 Task: In the Company nyu.edu, Add note: 'Add a note to reach out to a partner for a joint marketing campaign.'. Mark checkbox to create task to follow up ': In 2 weeks'. Create task, with  description: Schedule Webinar, Add due date: In 3 Business Days; Add reminder: 30 Minutes before. Set Priority Medium and add note: Review the attached proposal. Logged in from softage.5@softage.net
Action: Mouse moved to (72, 57)
Screenshot: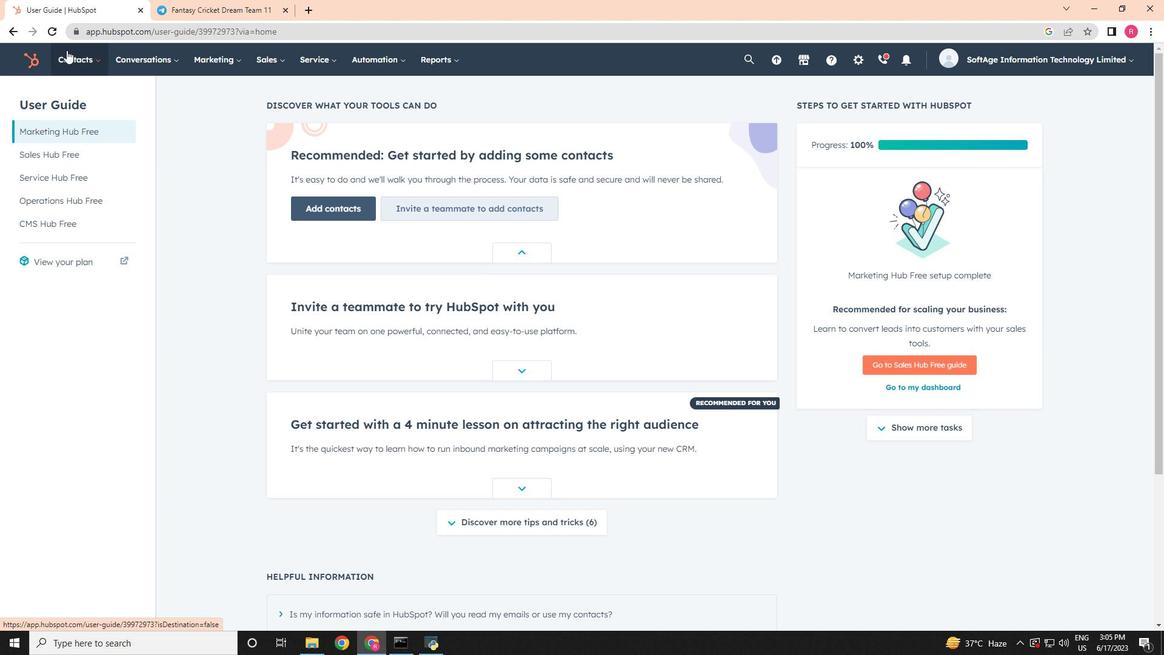 
Action: Mouse pressed left at (72, 57)
Screenshot: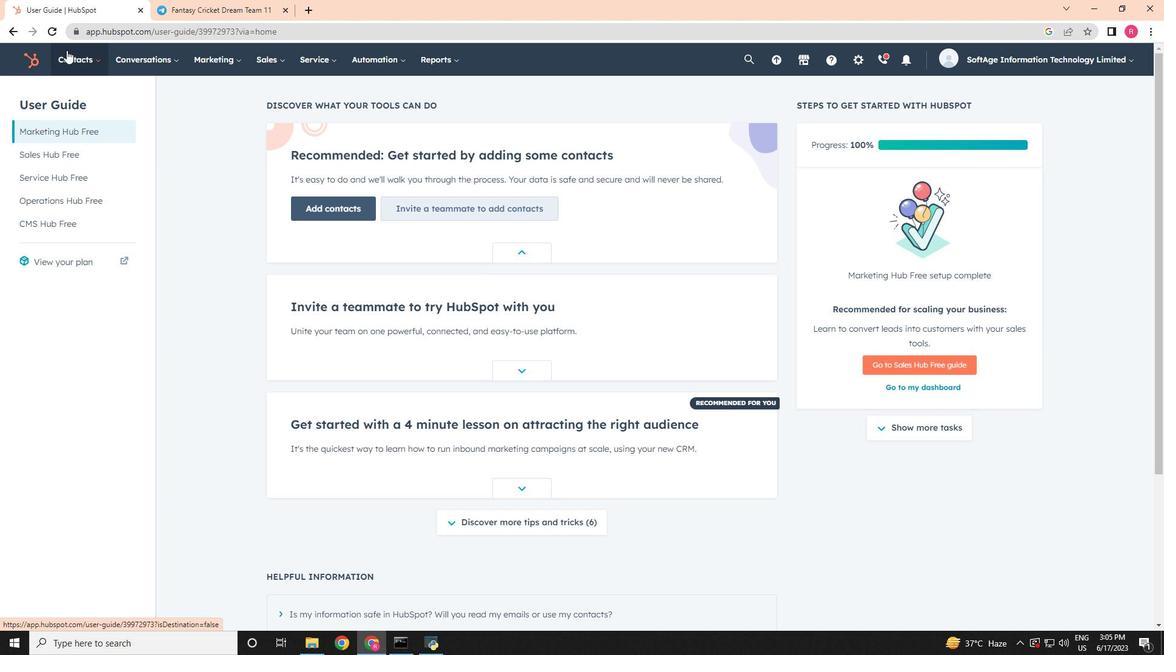 
Action: Mouse moved to (102, 113)
Screenshot: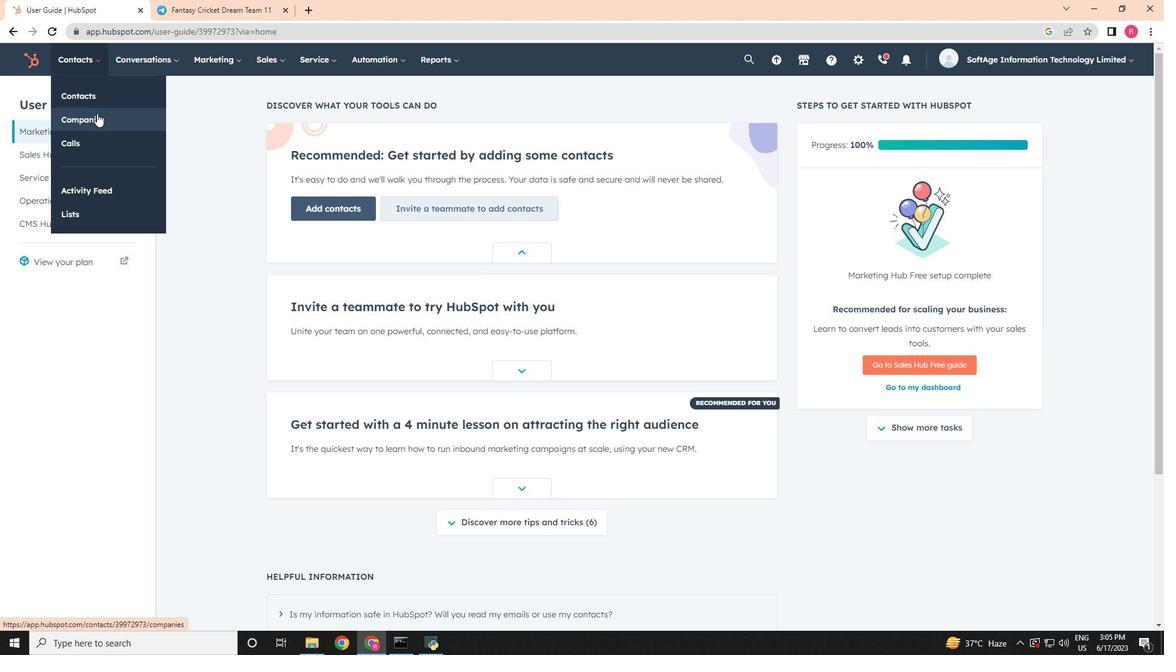 
Action: Mouse pressed left at (102, 113)
Screenshot: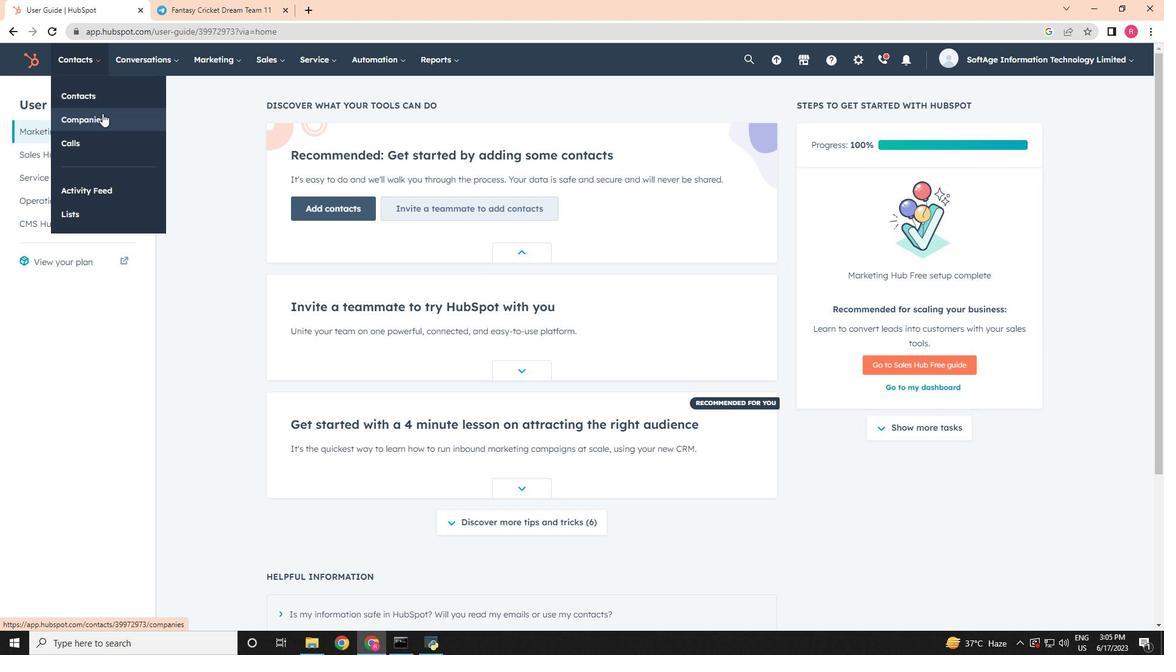 
Action: Mouse moved to (112, 192)
Screenshot: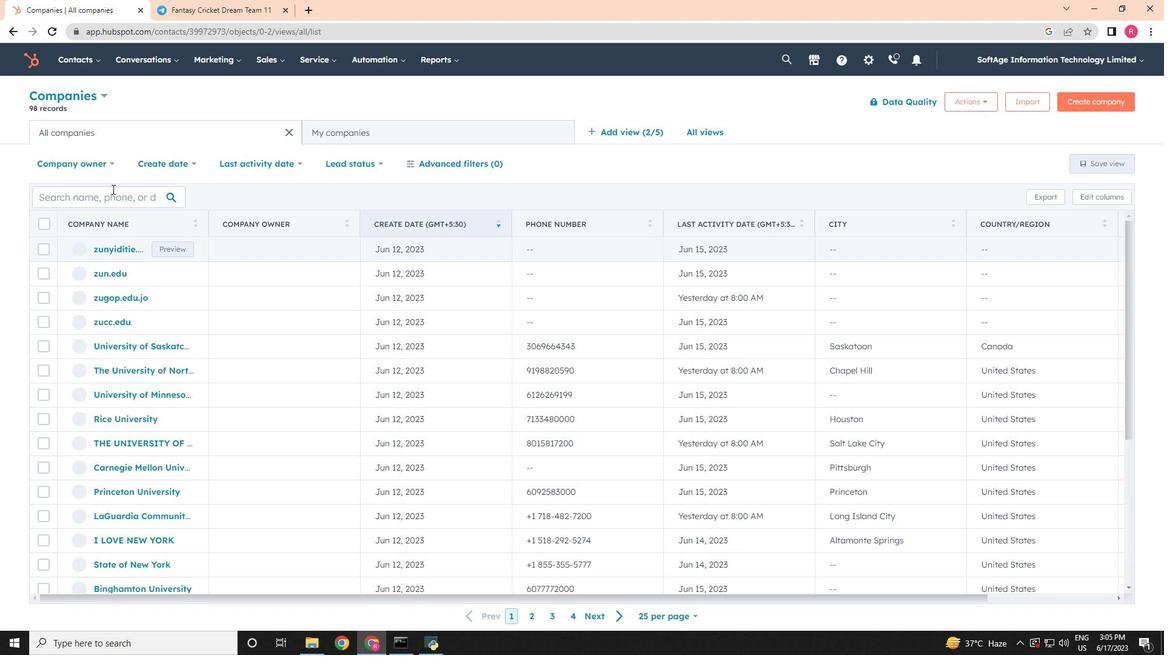 
Action: Mouse pressed left at (112, 192)
Screenshot: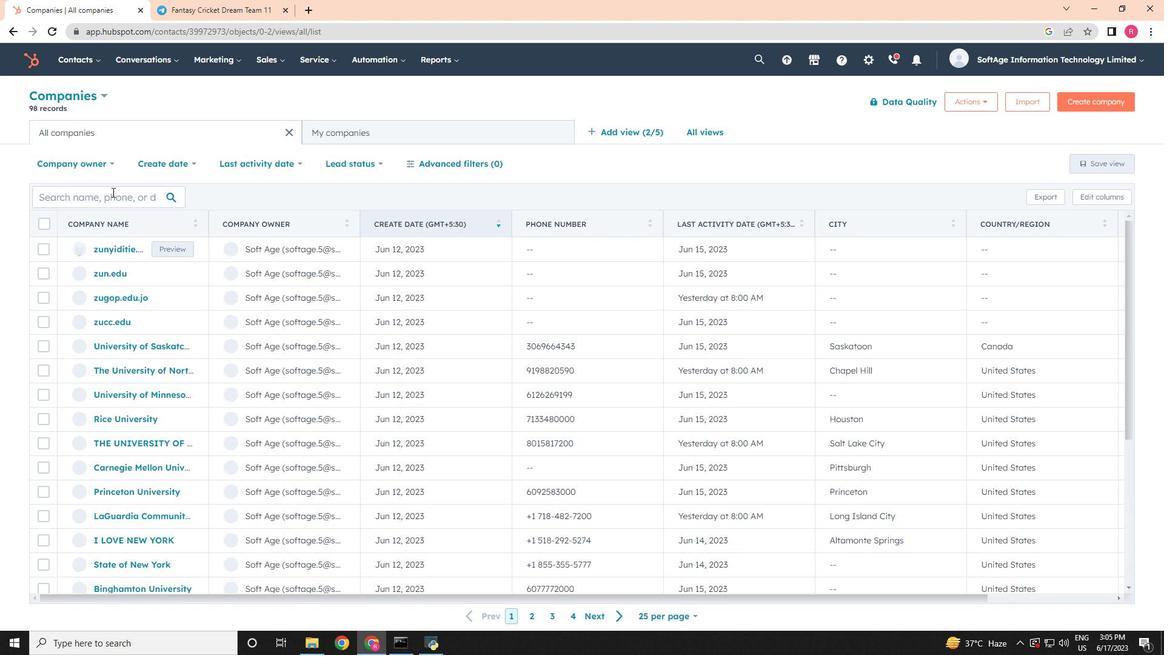 
Action: Key pressed nyu.edy<Key.backspace>u
Screenshot: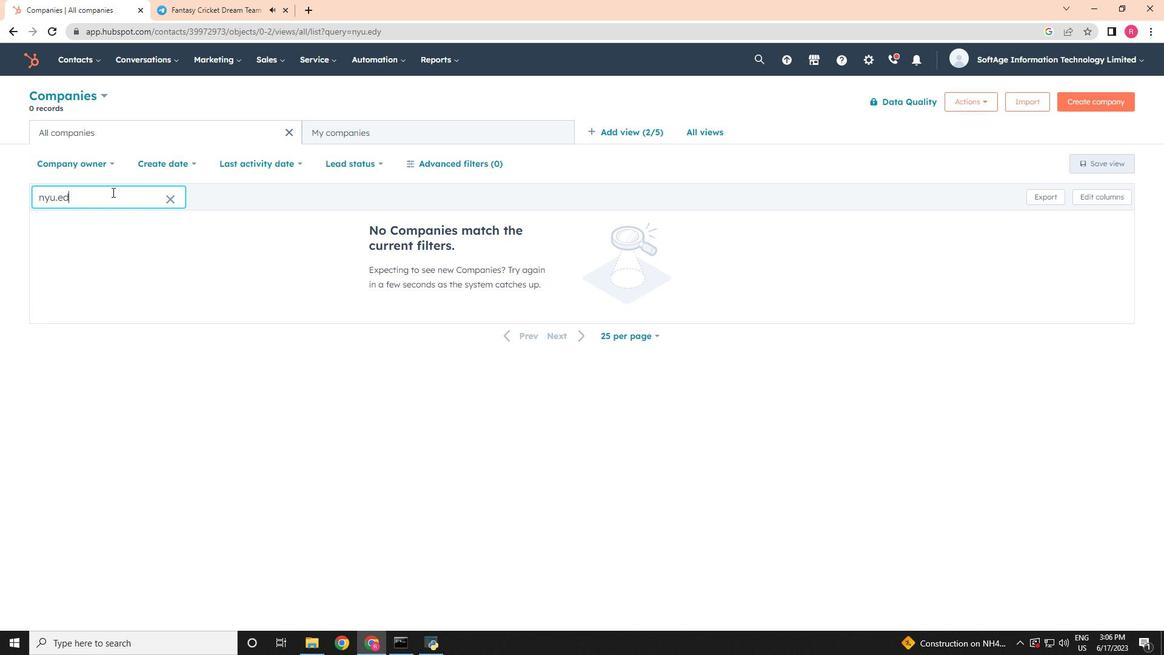 
Action: Mouse moved to (94, 249)
Screenshot: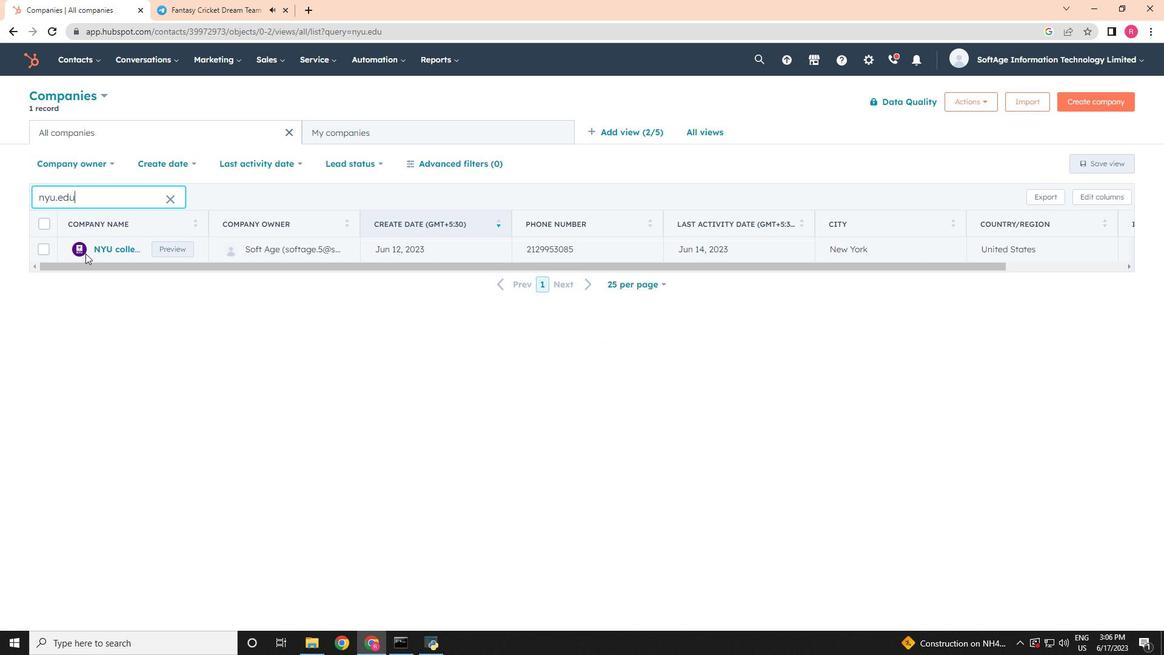 
Action: Mouse pressed left at (94, 249)
Screenshot: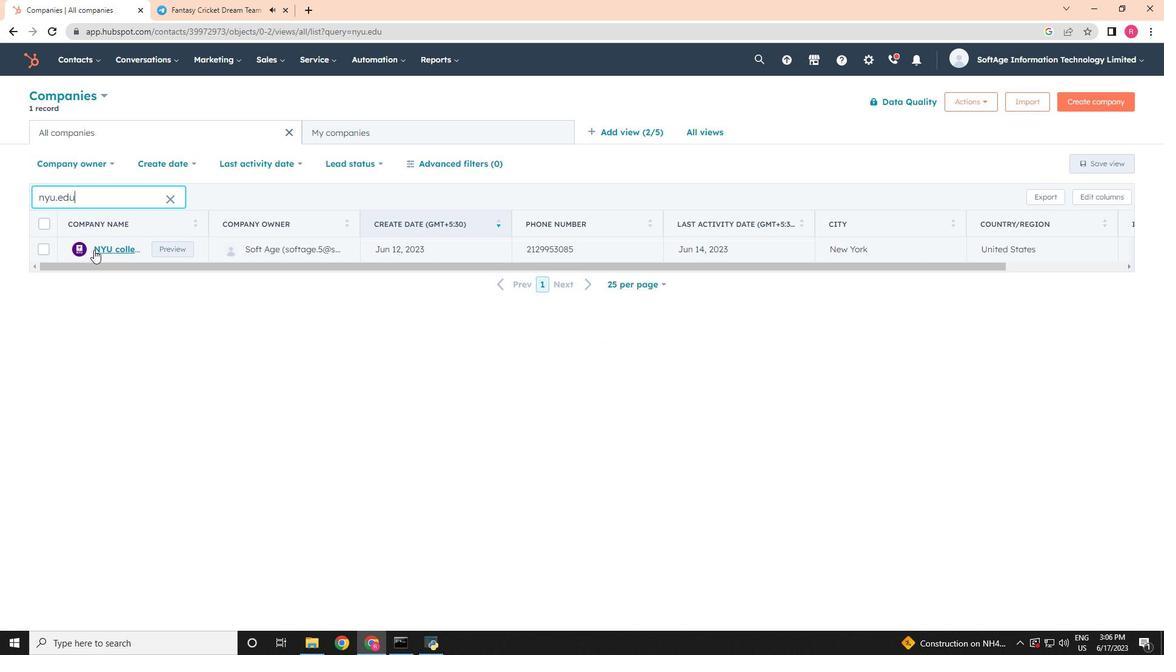 
Action: Mouse moved to (63, 200)
Screenshot: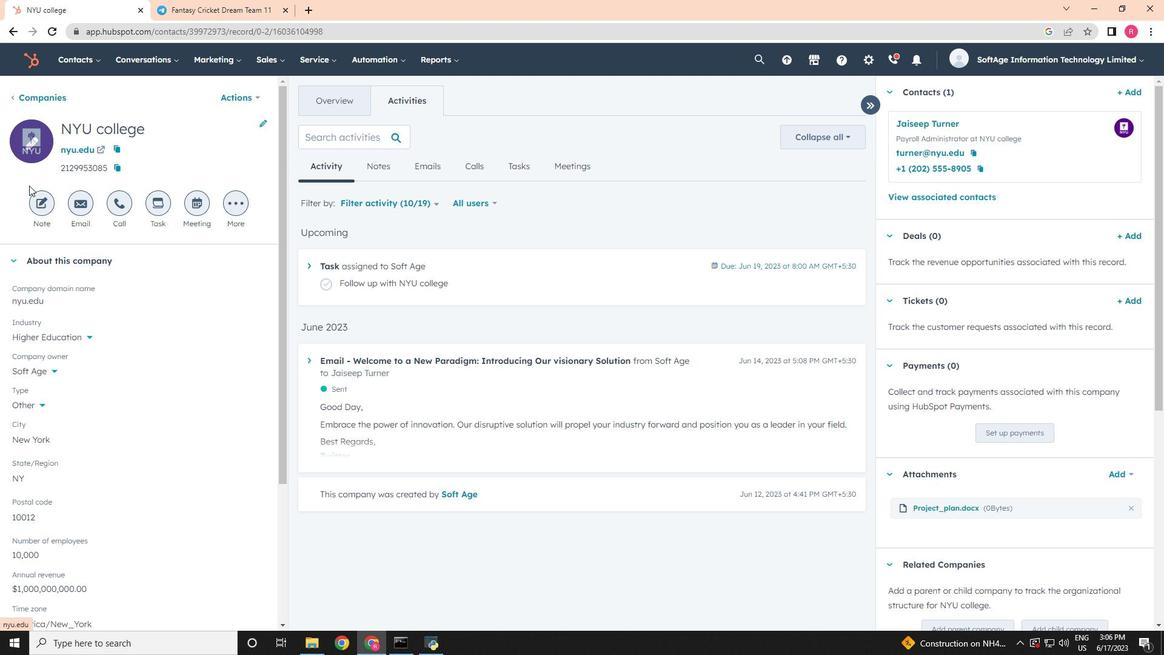 
Action: Mouse pressed left at (63, 200)
Screenshot: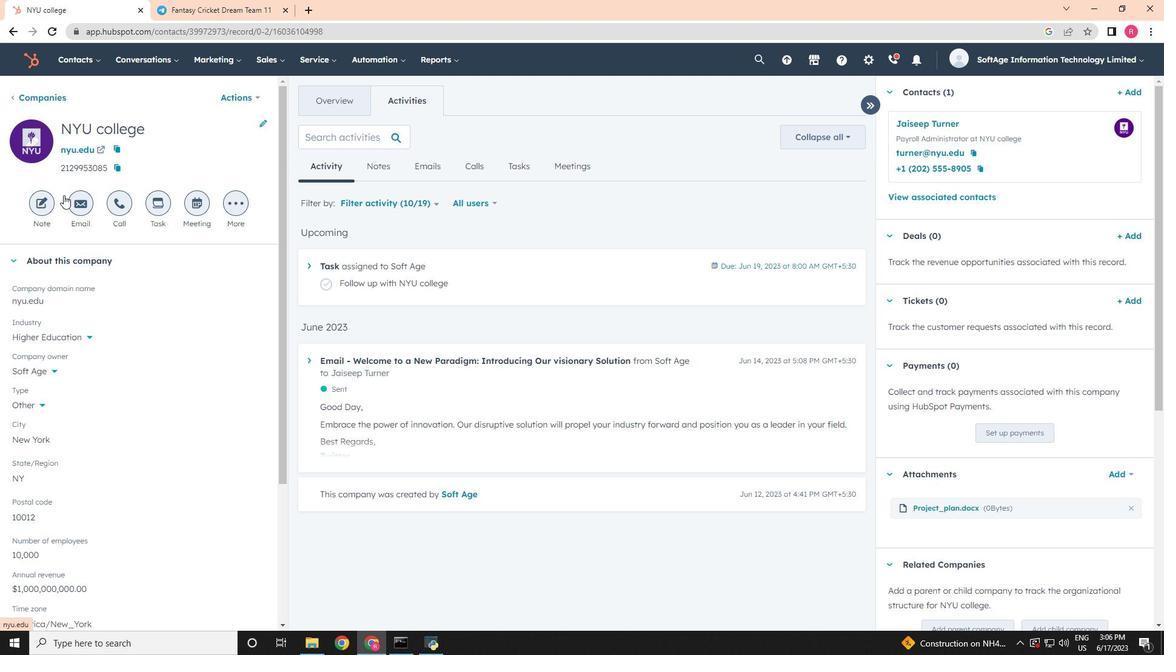 
Action: Mouse moved to (43, 202)
Screenshot: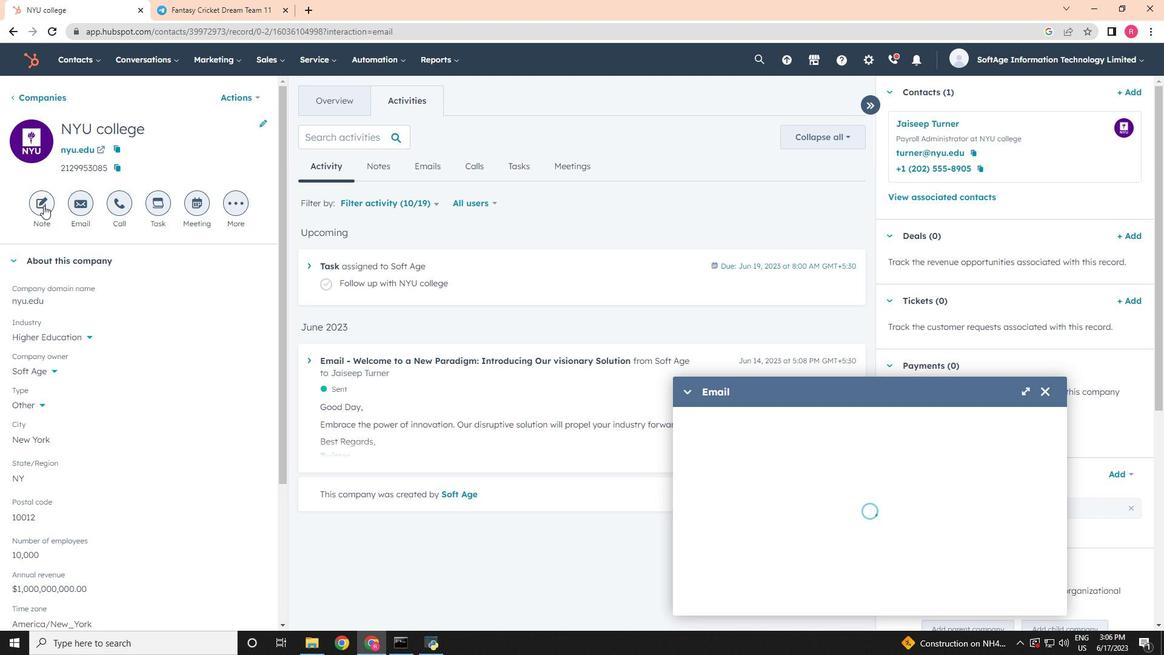 
Action: Mouse pressed left at (43, 202)
Screenshot: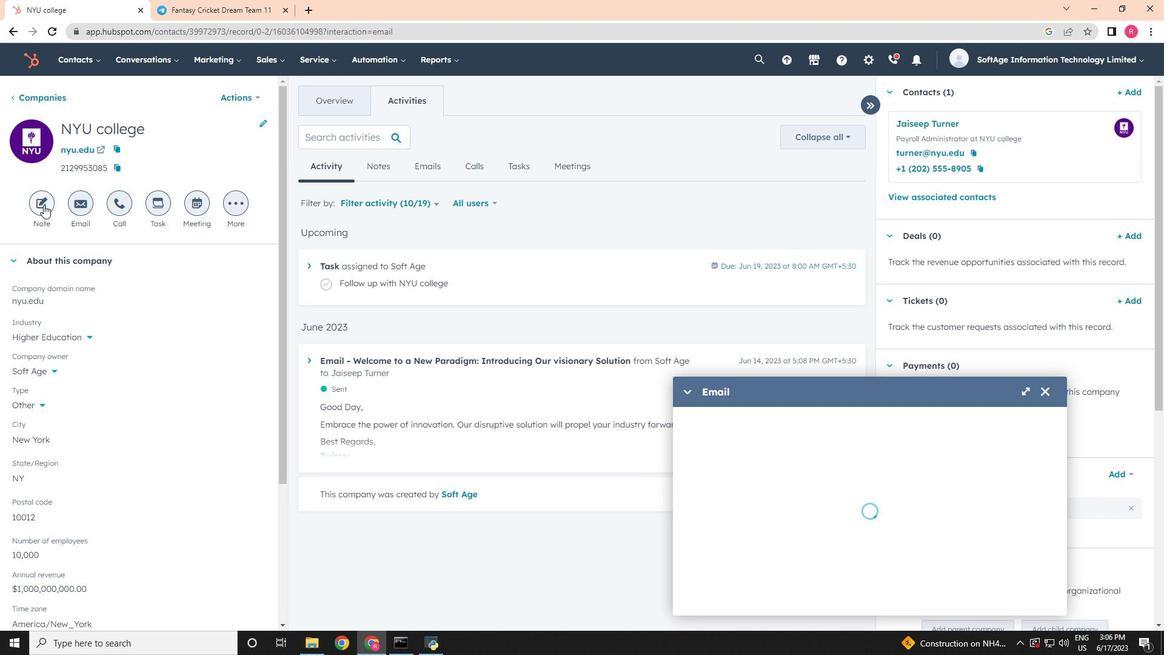 
Action: Mouse moved to (1031, 363)
Screenshot: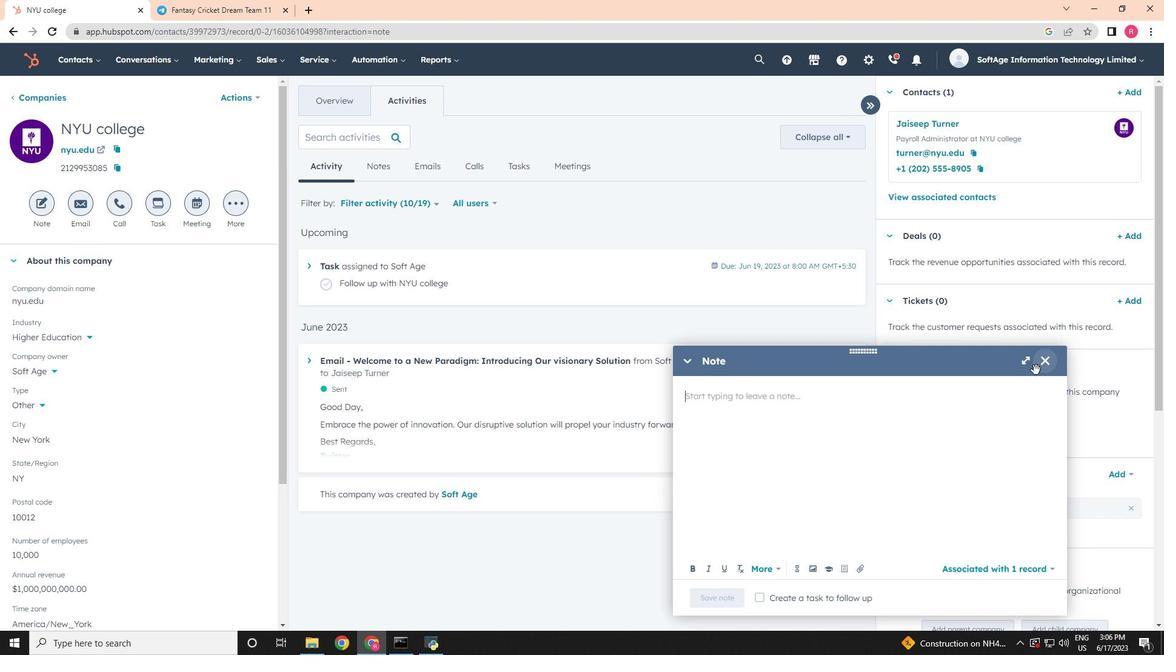 
Action: Mouse pressed left at (1031, 363)
Screenshot: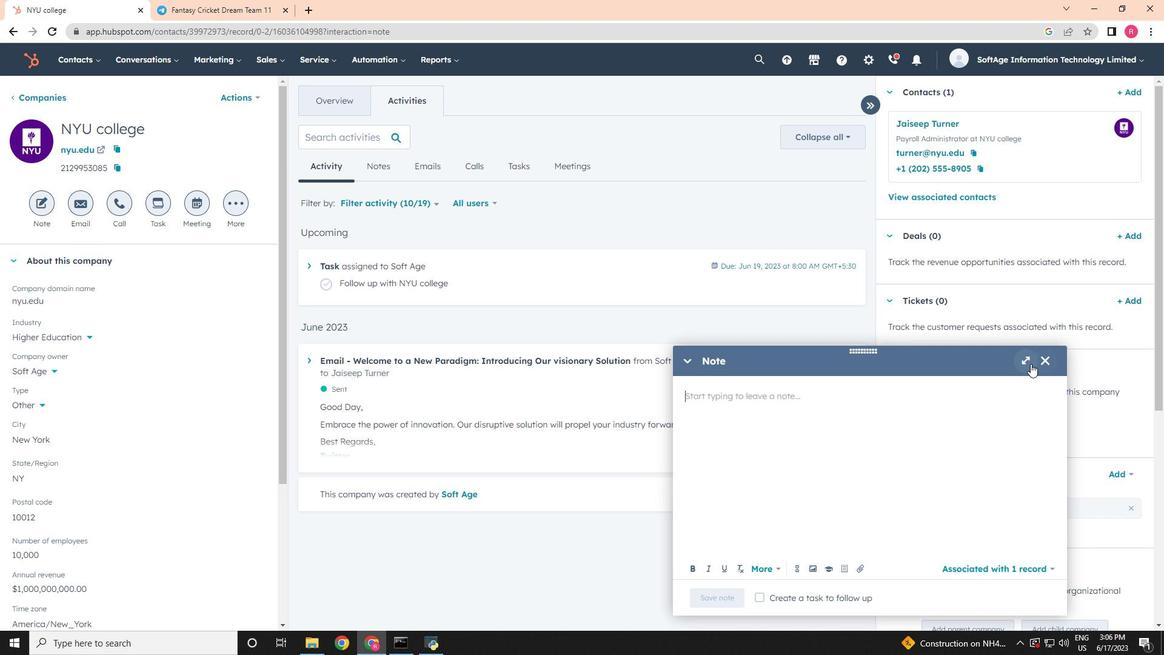 
Action: Mouse moved to (890, 396)
Screenshot: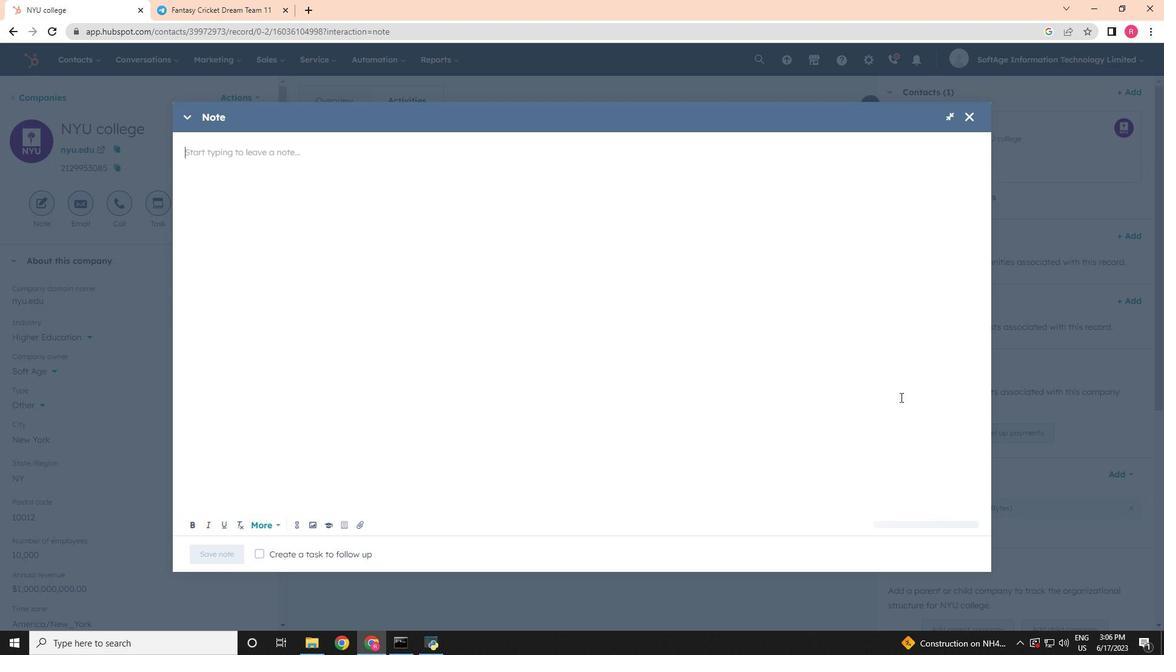
Action: Key pressed <Key.shift>Add<Key.space>a<Key.space><Key.shift>note<Key.space>to<Key.space>reach<Key.space>out<Key.space>to<Key.space><Key.space><Key.backspace>a<Key.space>partend<Key.backspace>
Screenshot: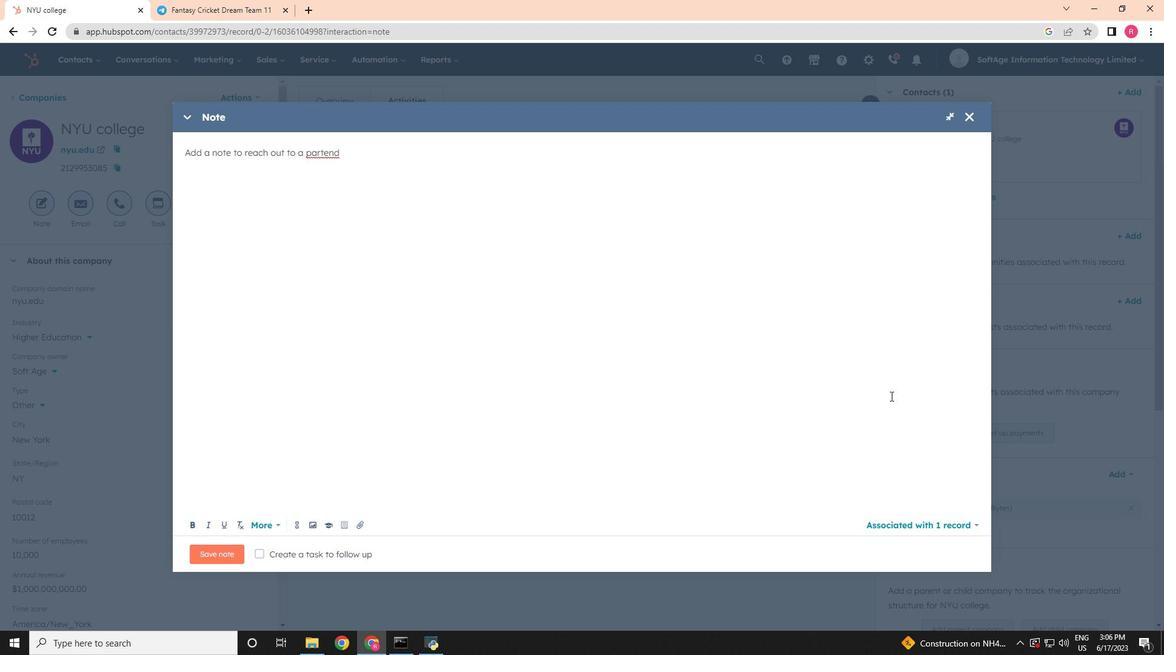 
Action: Mouse moved to (844, 359)
Screenshot: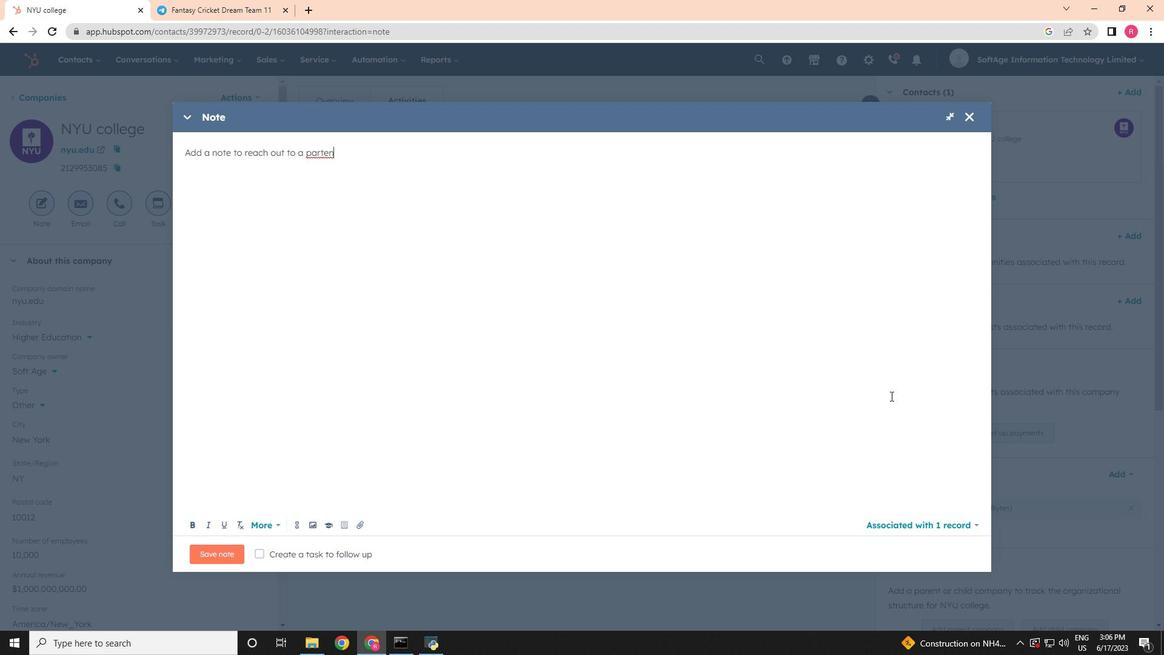 
Action: Key pressed <Key.backspace><Key.backspace>ner<Key.space>for<Key.space>a<Key.space>joint<Key.space>marketing<Key.space>campaign.
Screenshot: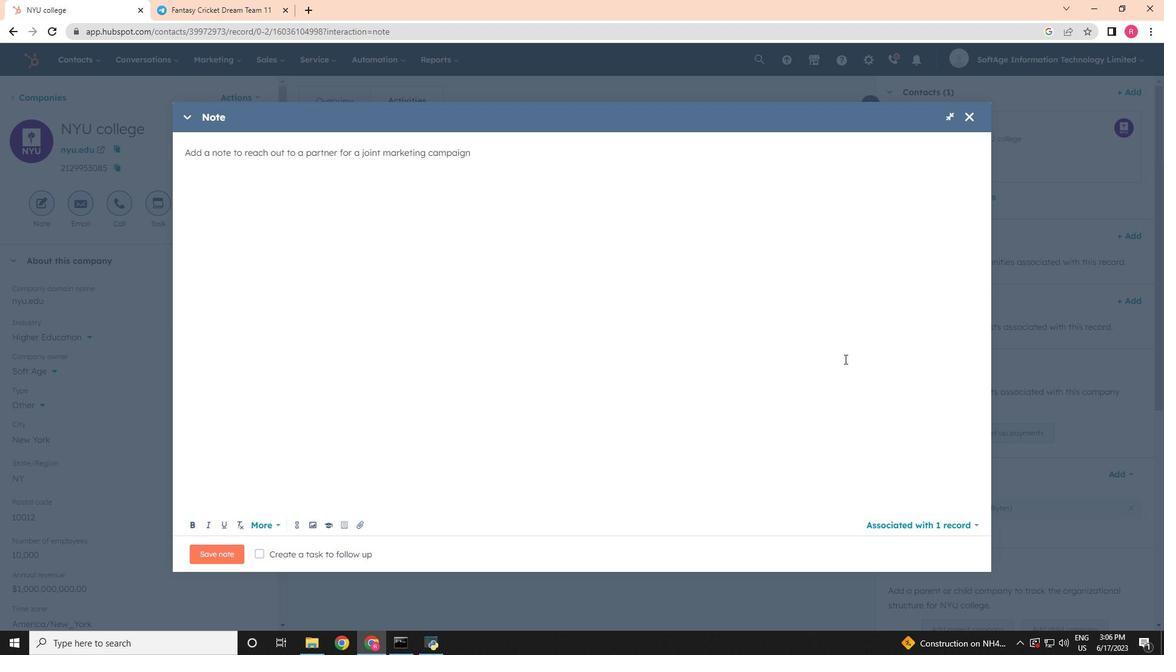 
Action: Mouse moved to (258, 547)
Screenshot: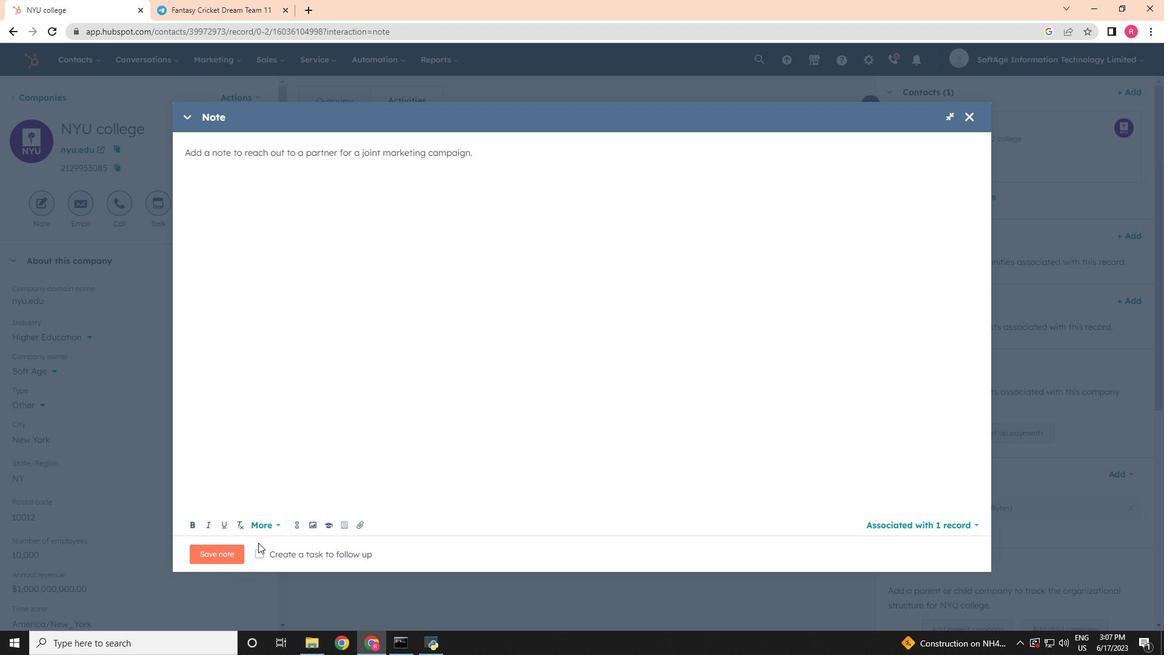 
Action: Mouse pressed left at (258, 547)
Screenshot: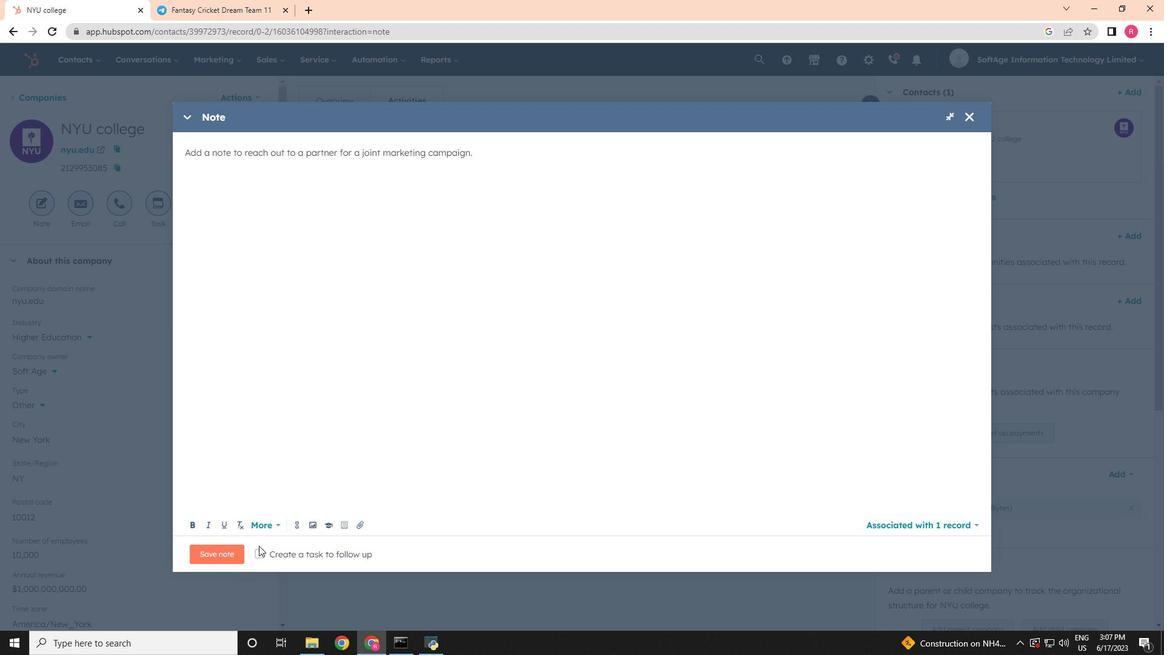 
Action: Mouse moved to (264, 554)
Screenshot: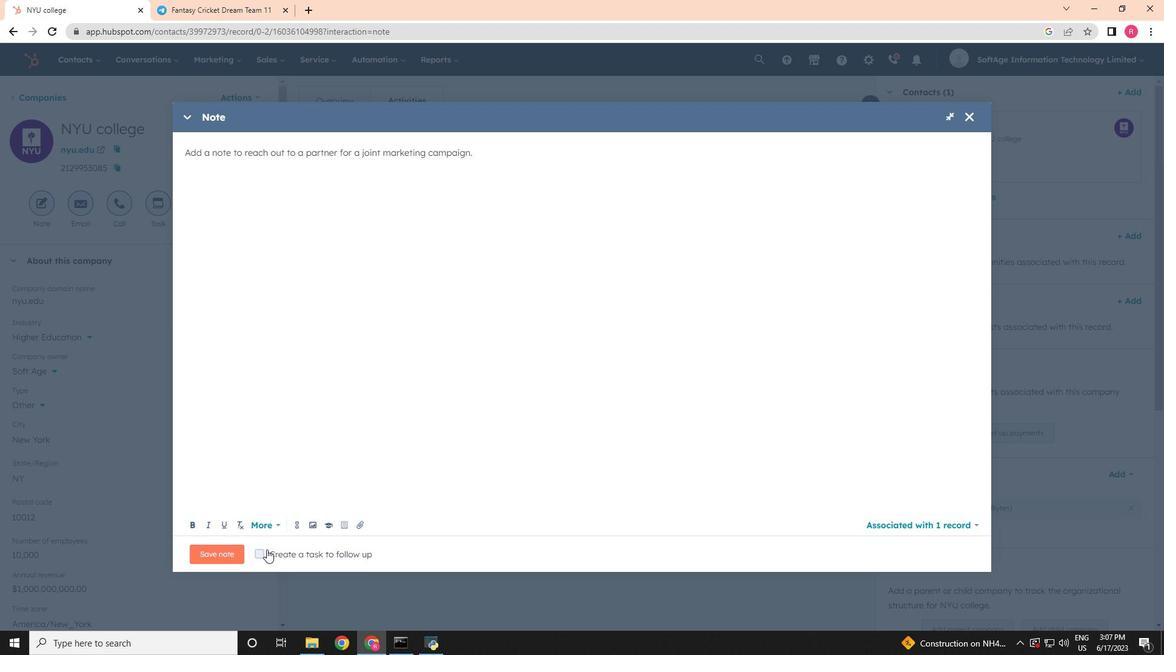 
Action: Mouse pressed left at (264, 554)
Screenshot: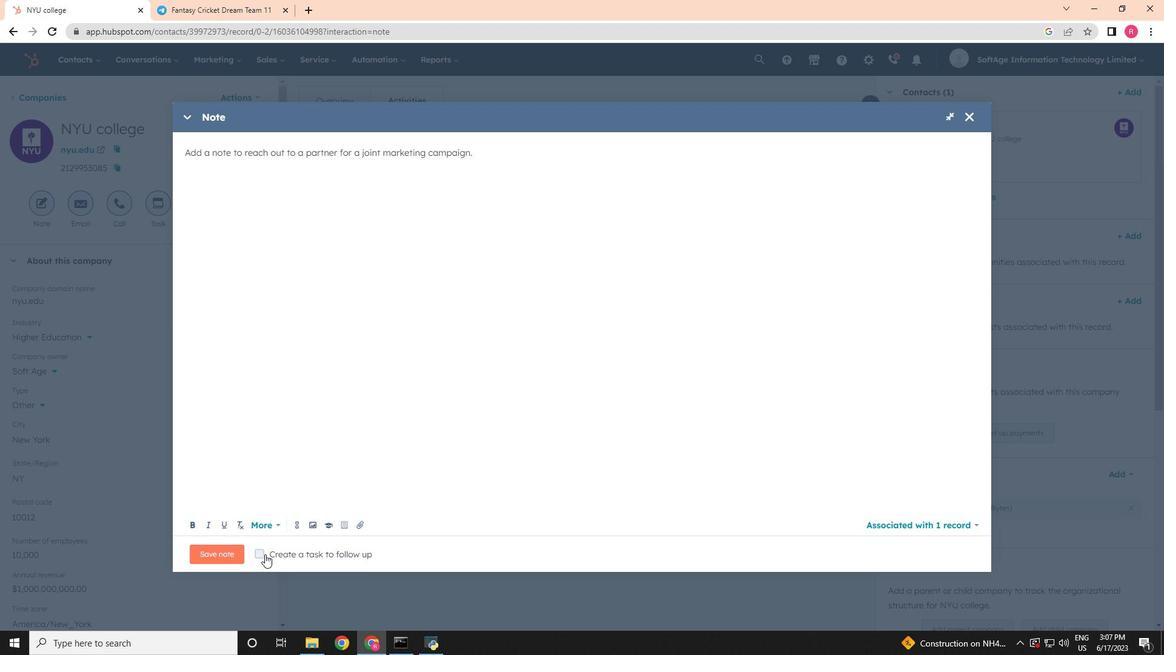 
Action: Mouse moved to (417, 554)
Screenshot: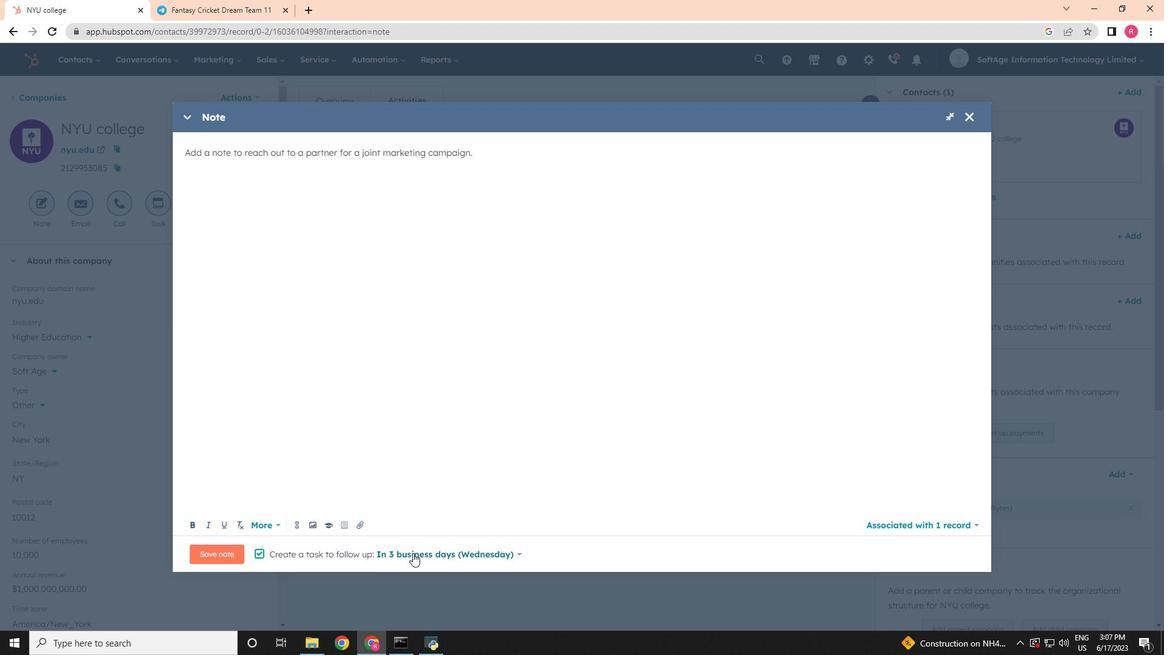 
Action: Mouse pressed left at (417, 554)
Screenshot: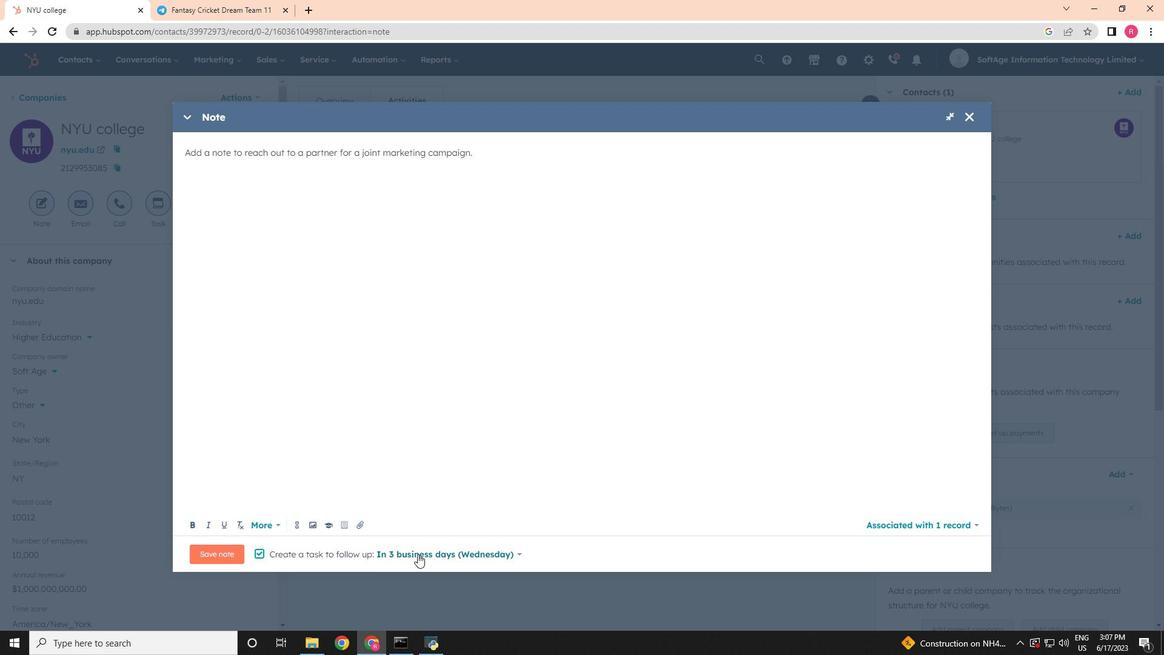
Action: Mouse moved to (453, 479)
Screenshot: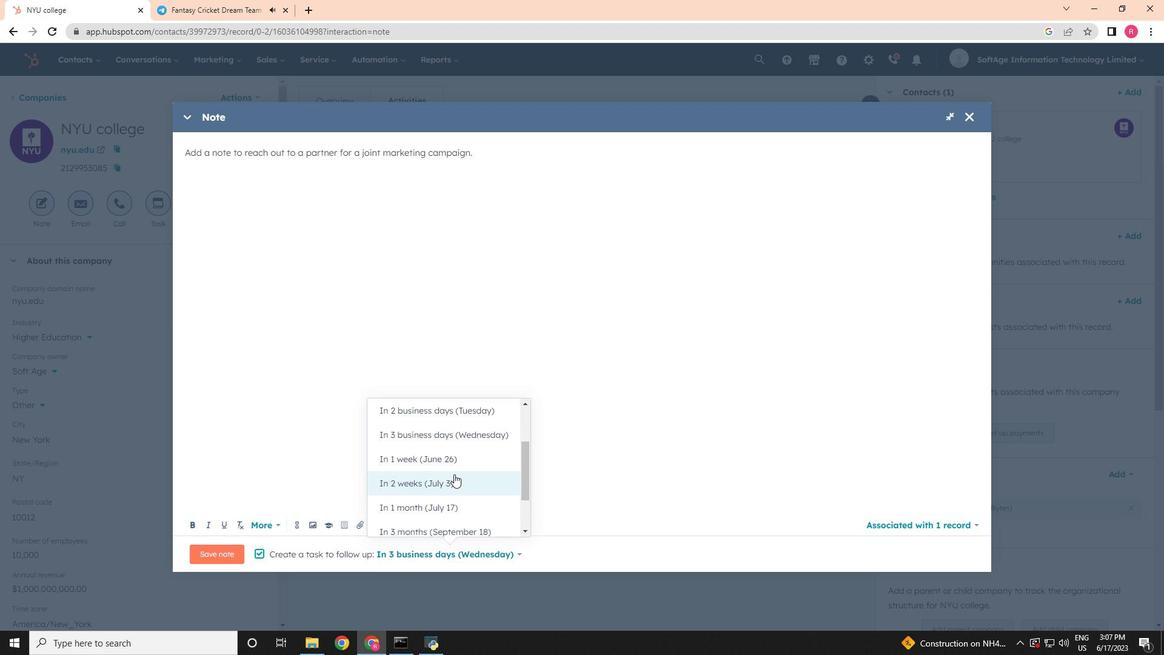 
Action: Mouse pressed left at (453, 479)
Screenshot: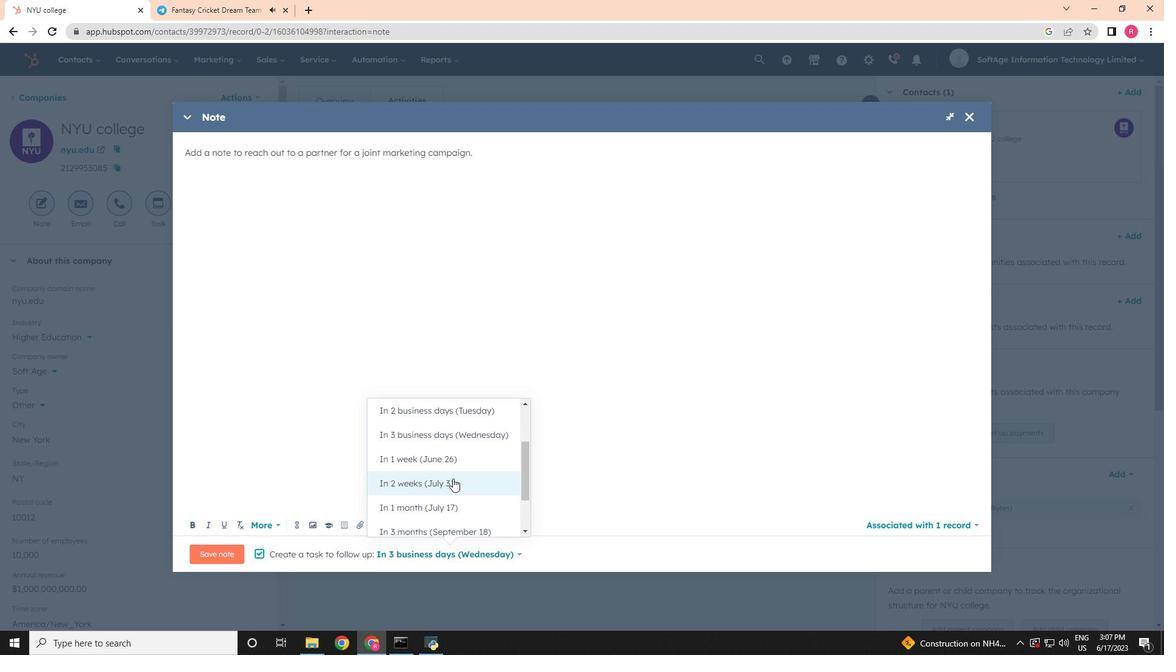 
Action: Mouse moved to (217, 550)
Screenshot: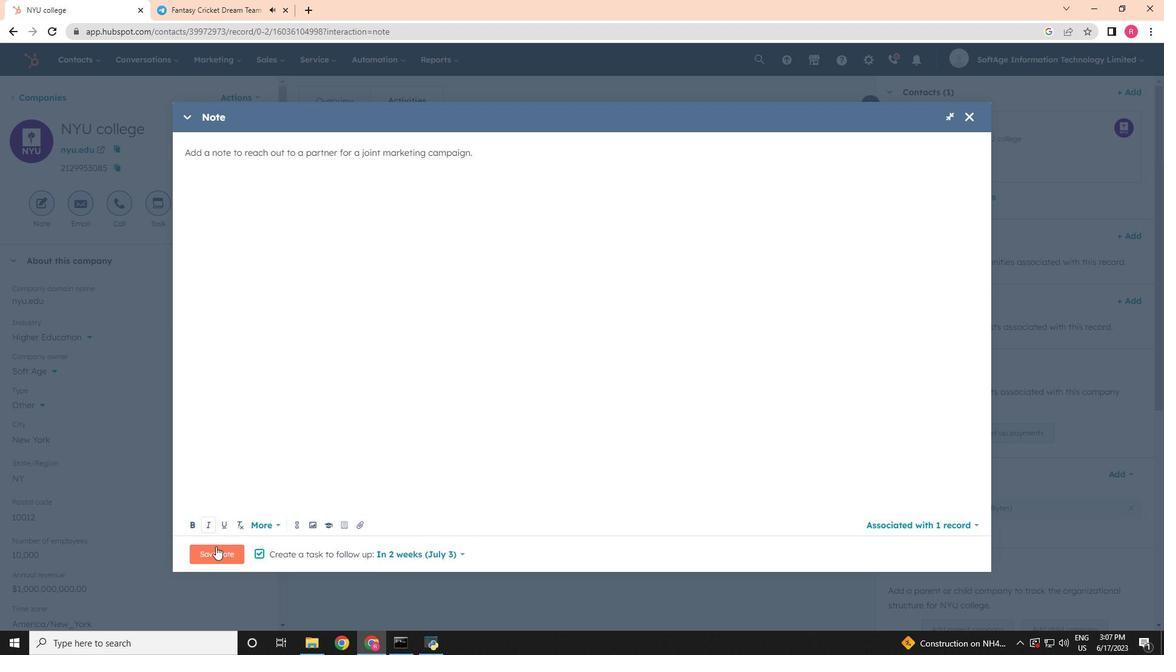 
Action: Mouse pressed left at (217, 550)
Screenshot: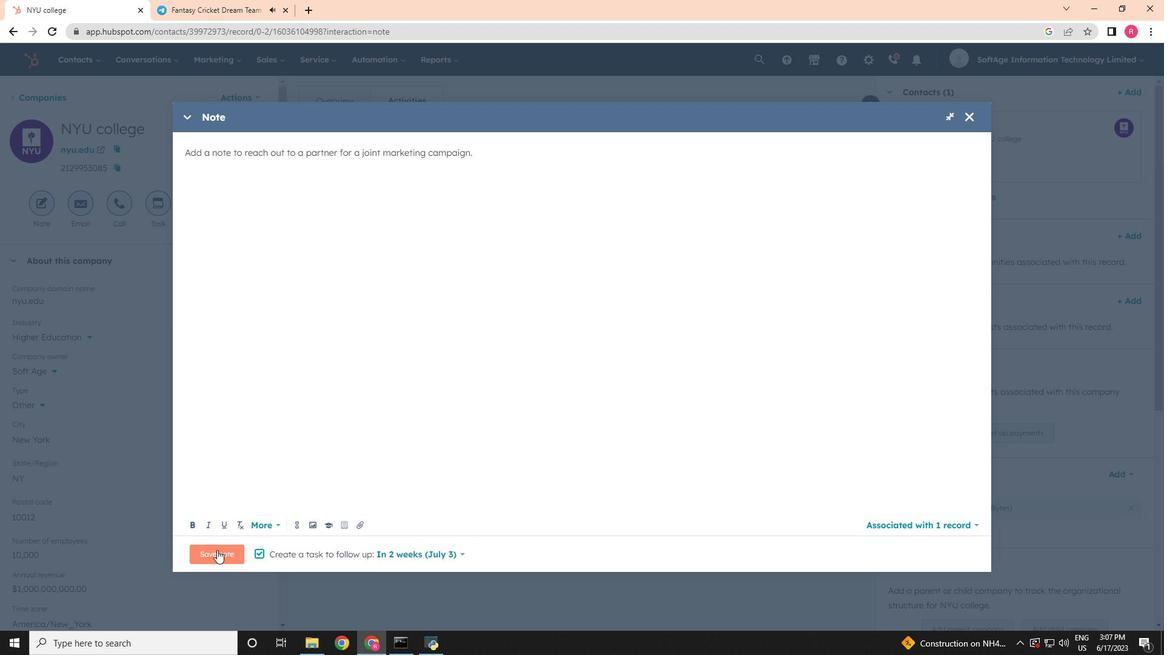 
Action: Mouse moved to (164, 206)
Screenshot: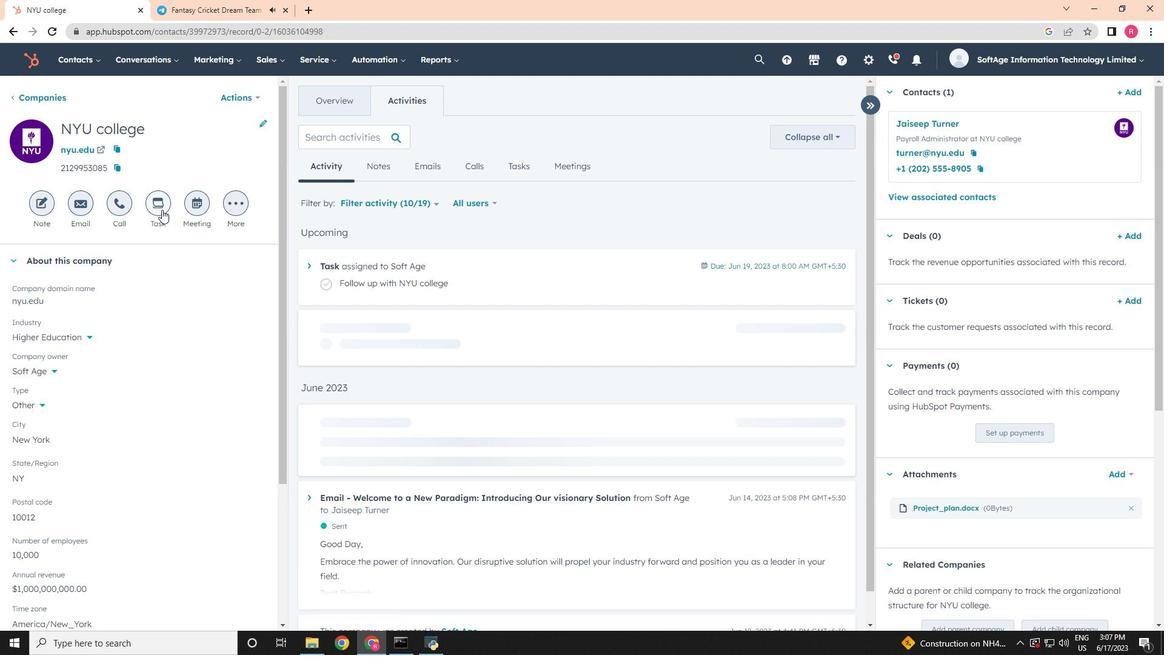 
Action: Mouse pressed left at (164, 206)
Screenshot: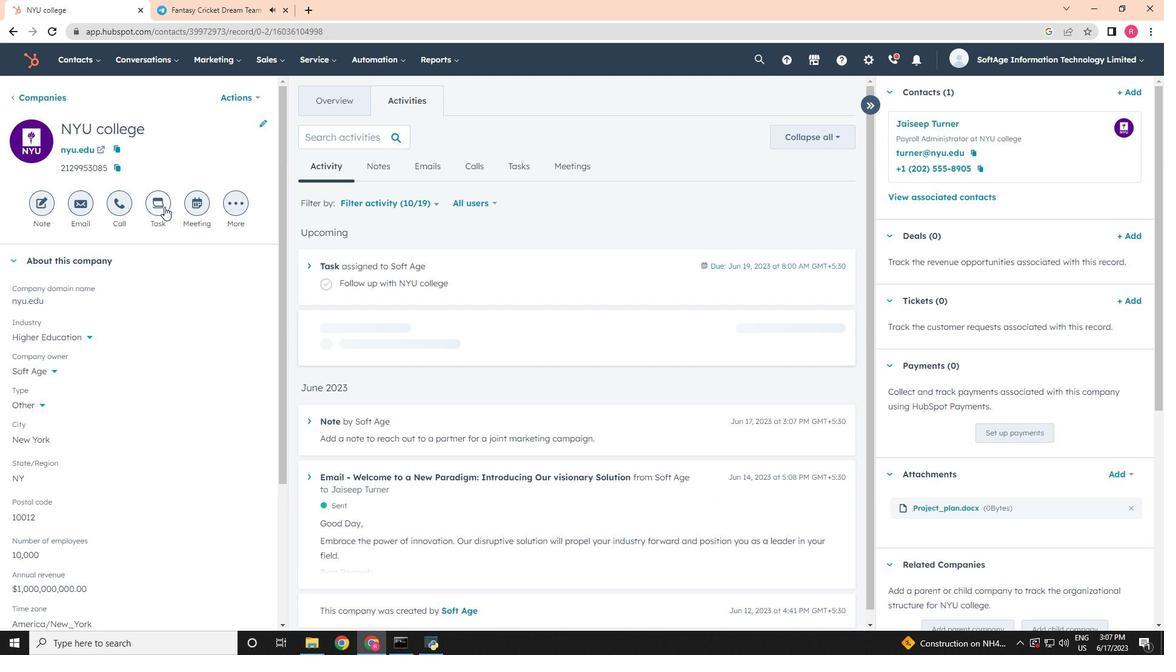 
Action: Mouse moved to (761, 329)
Screenshot: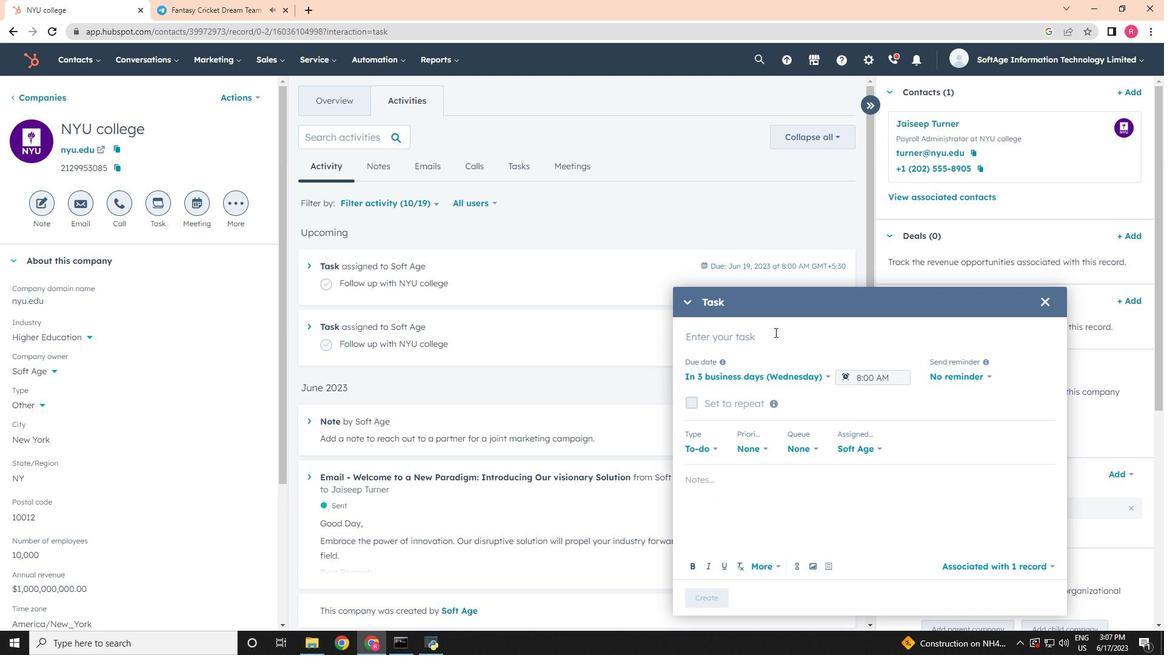 
Action: Mouse pressed left at (761, 329)
Screenshot: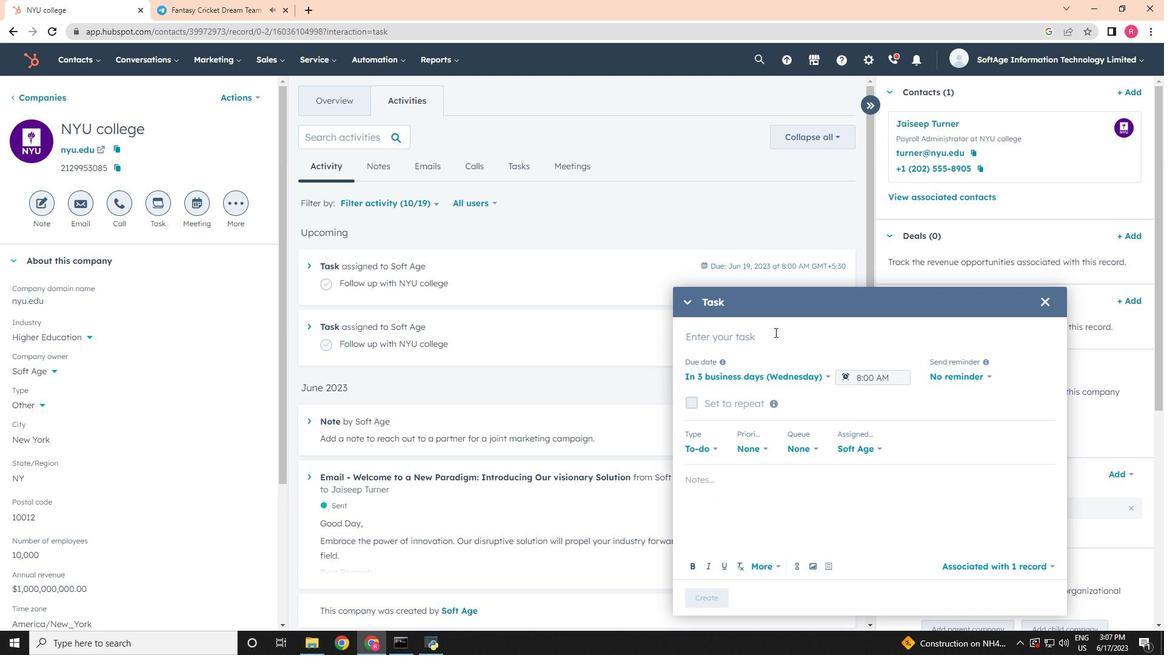
Action: Key pressed <Key.shift>Schedule<Key.space><Key.shift>Webinar
Screenshot: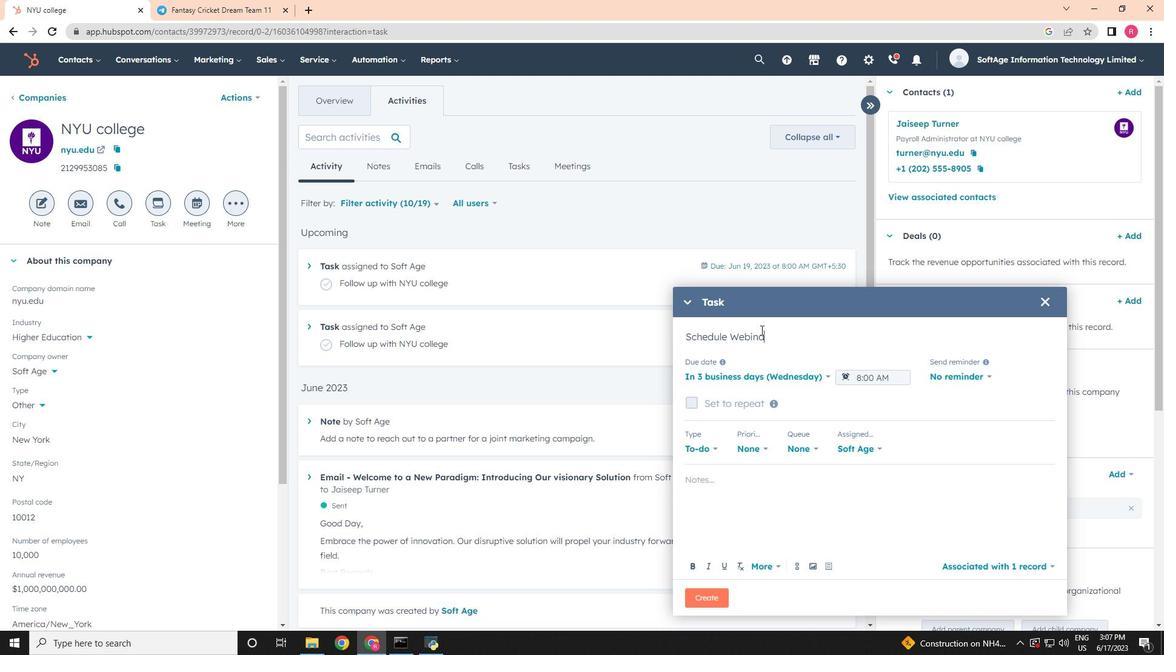 
Action: Mouse moved to (753, 371)
Screenshot: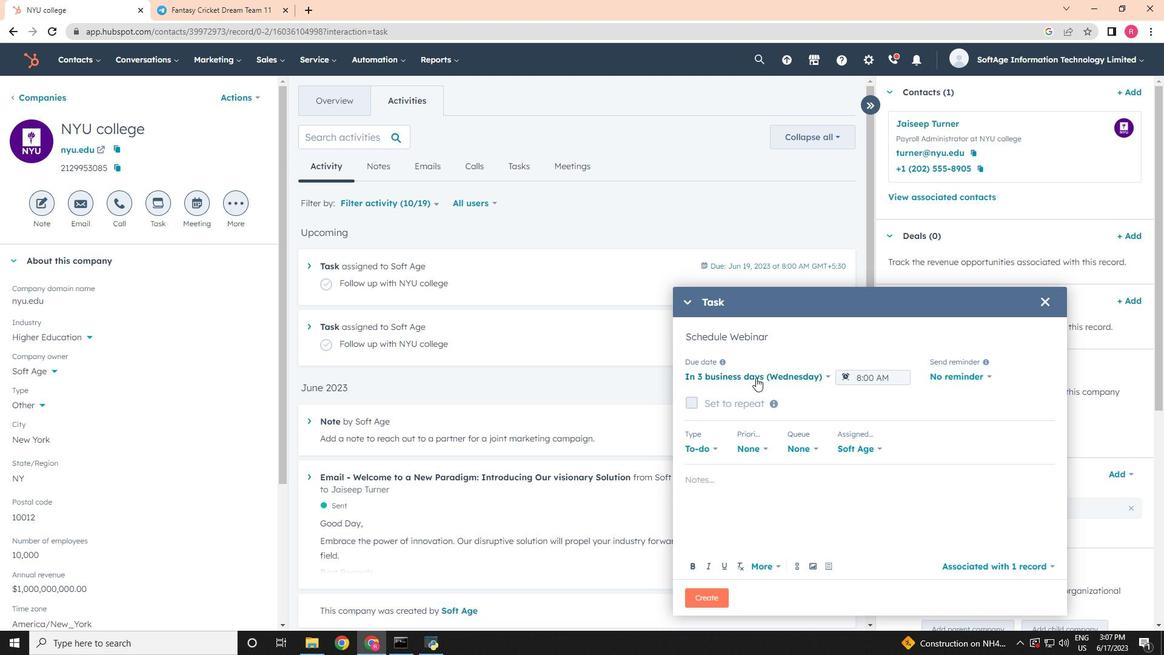 
Action: Mouse pressed left at (753, 371)
Screenshot: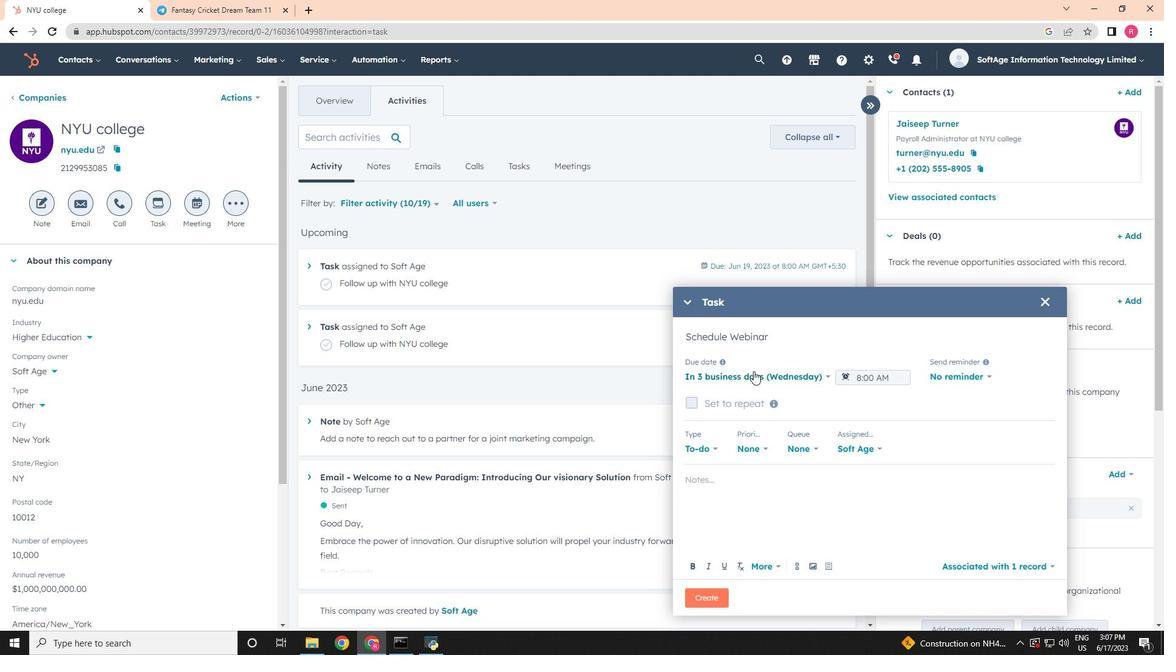 
Action: Mouse moved to (744, 434)
Screenshot: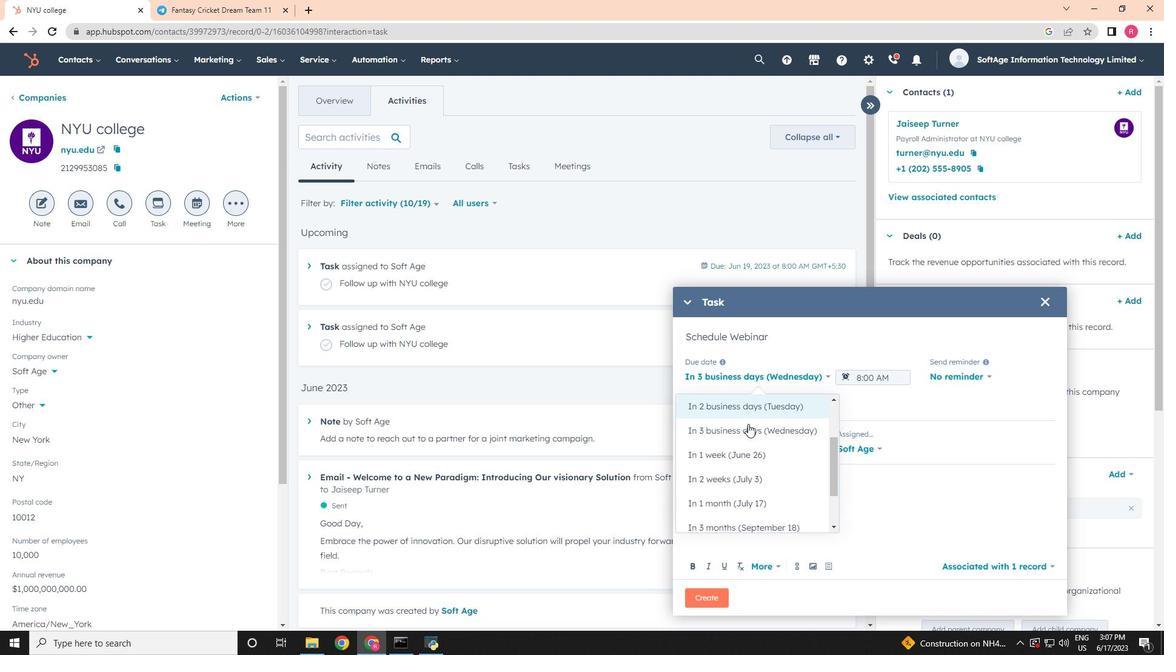 
Action: Mouse pressed left at (744, 434)
Screenshot: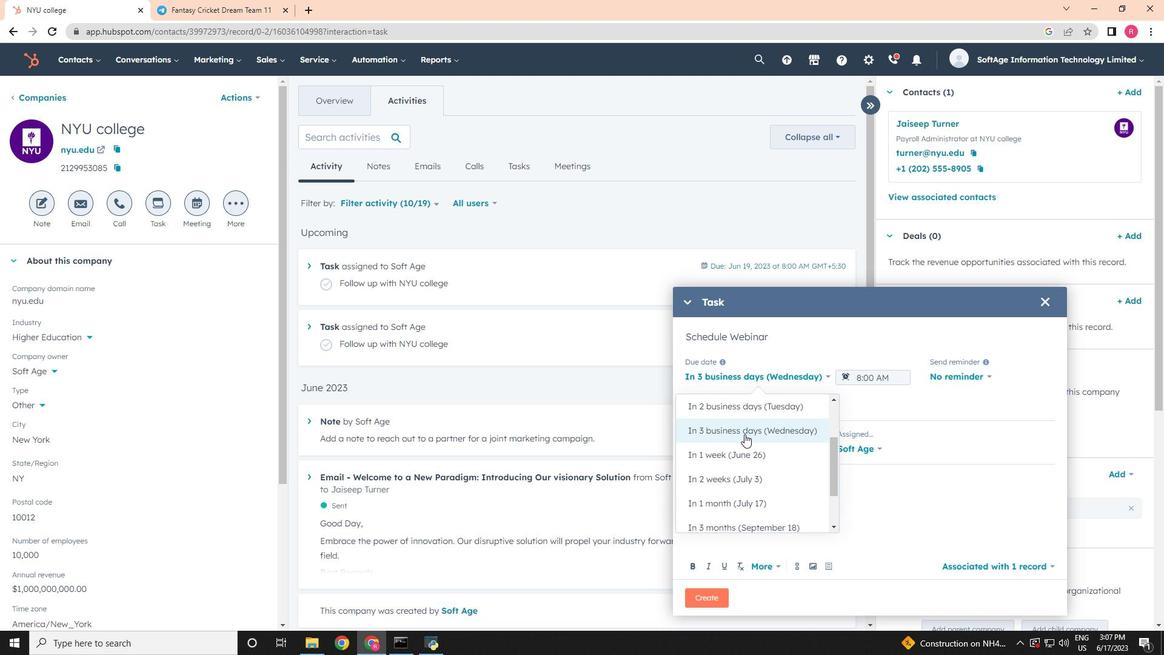 
Action: Mouse moved to (952, 377)
Screenshot: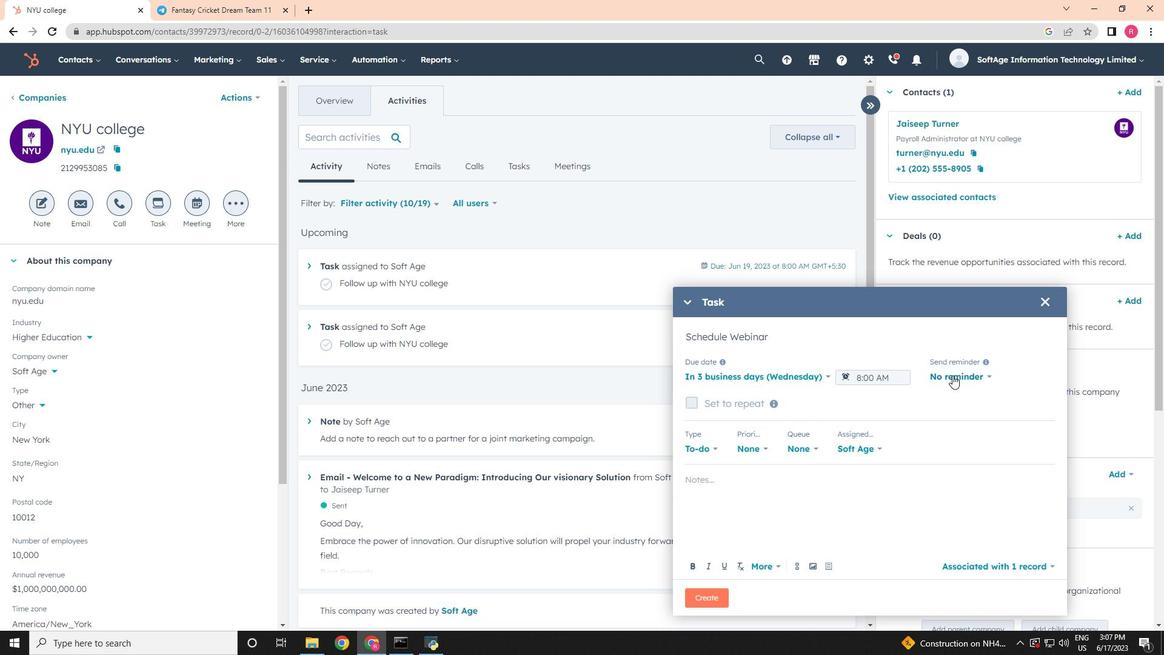 
Action: Mouse pressed left at (952, 377)
Screenshot: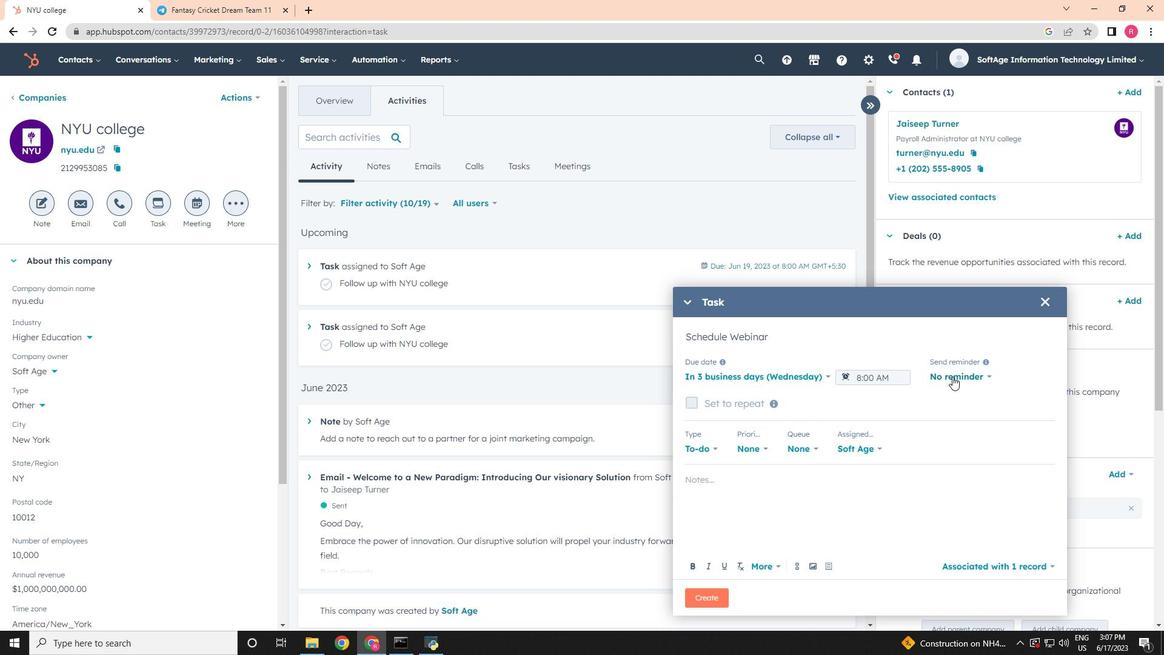 
Action: Mouse moved to (918, 460)
Screenshot: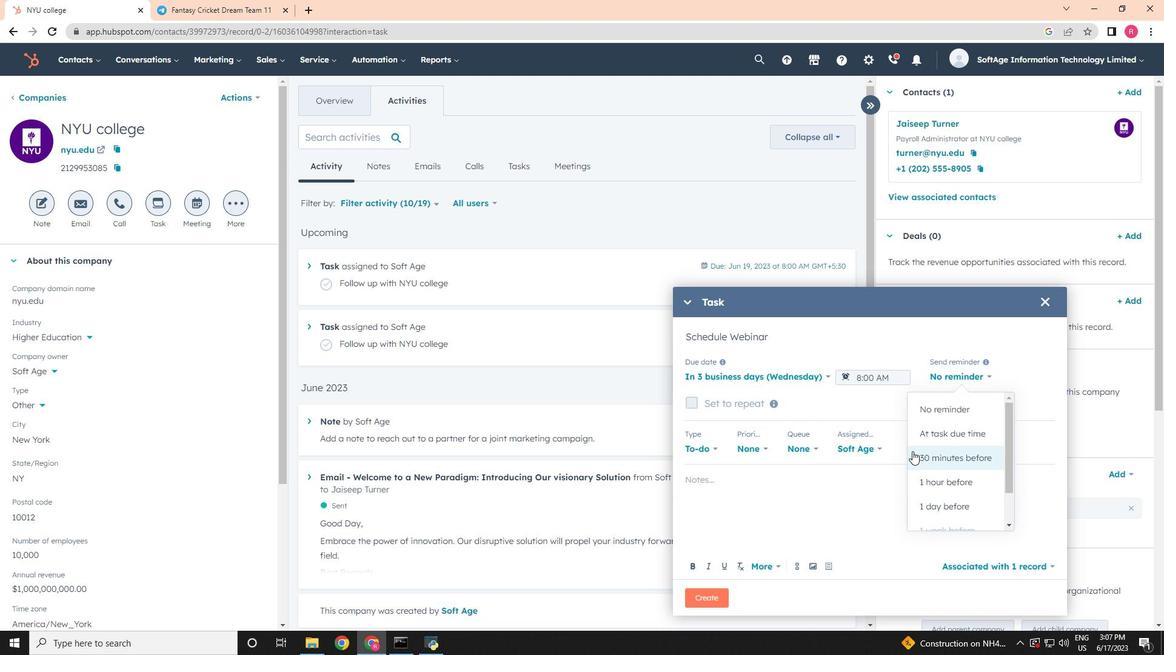 
Action: Mouse pressed left at (918, 460)
Screenshot: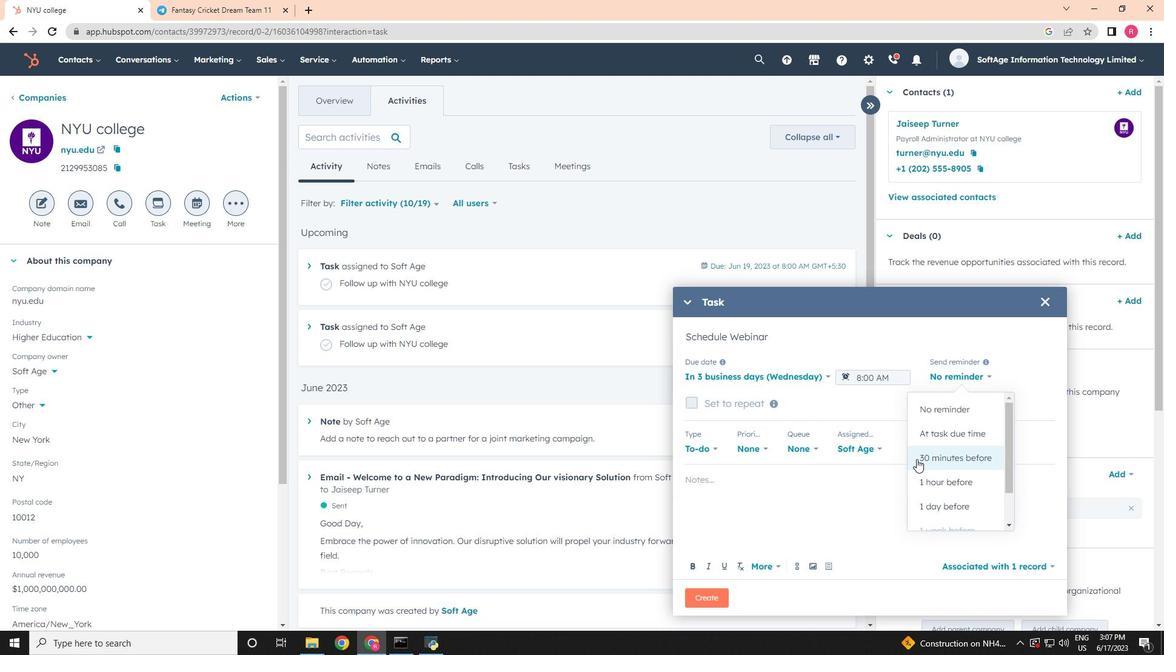 
Action: Mouse moved to (758, 451)
Screenshot: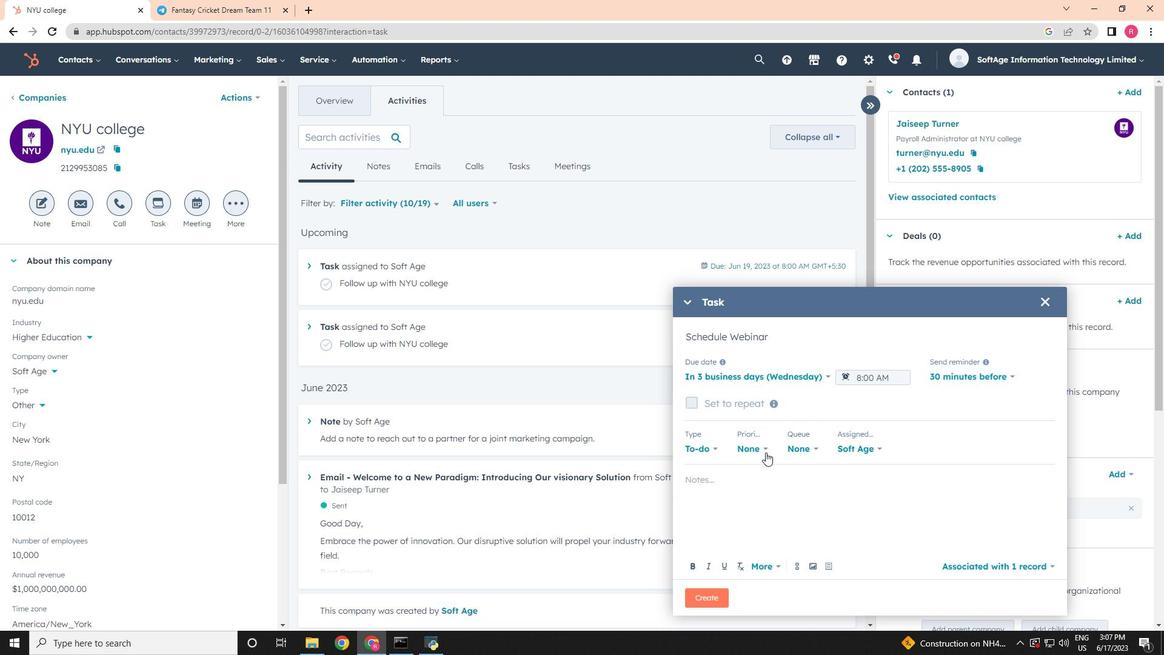 
Action: Mouse pressed left at (758, 451)
Screenshot: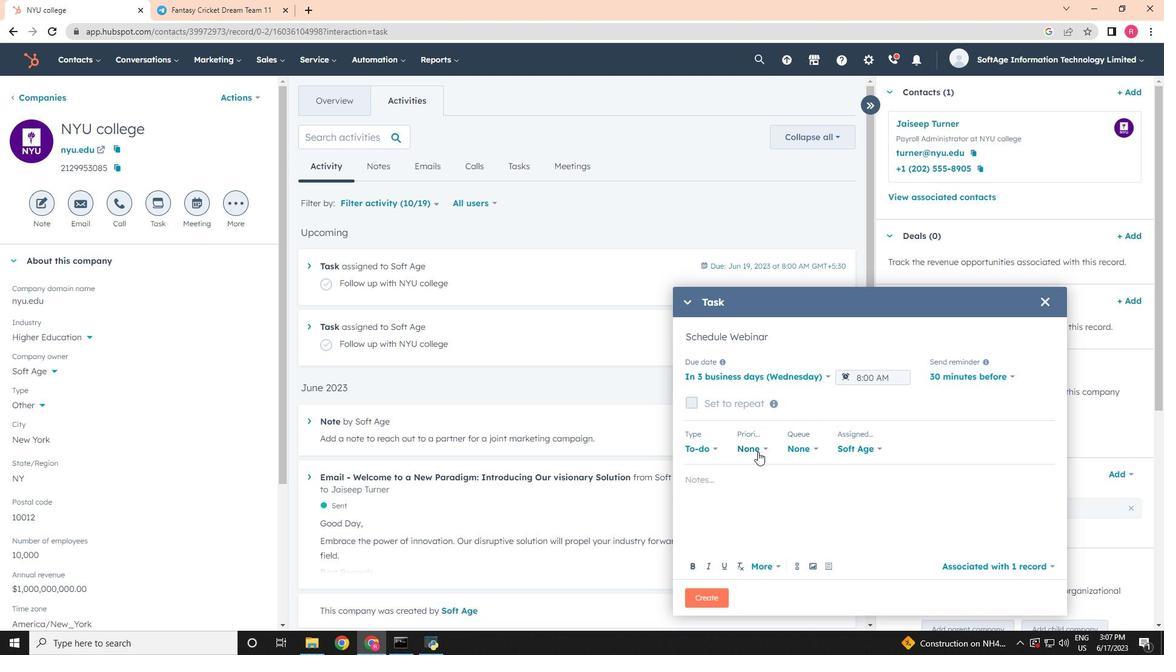 
Action: Mouse moved to (755, 528)
Screenshot: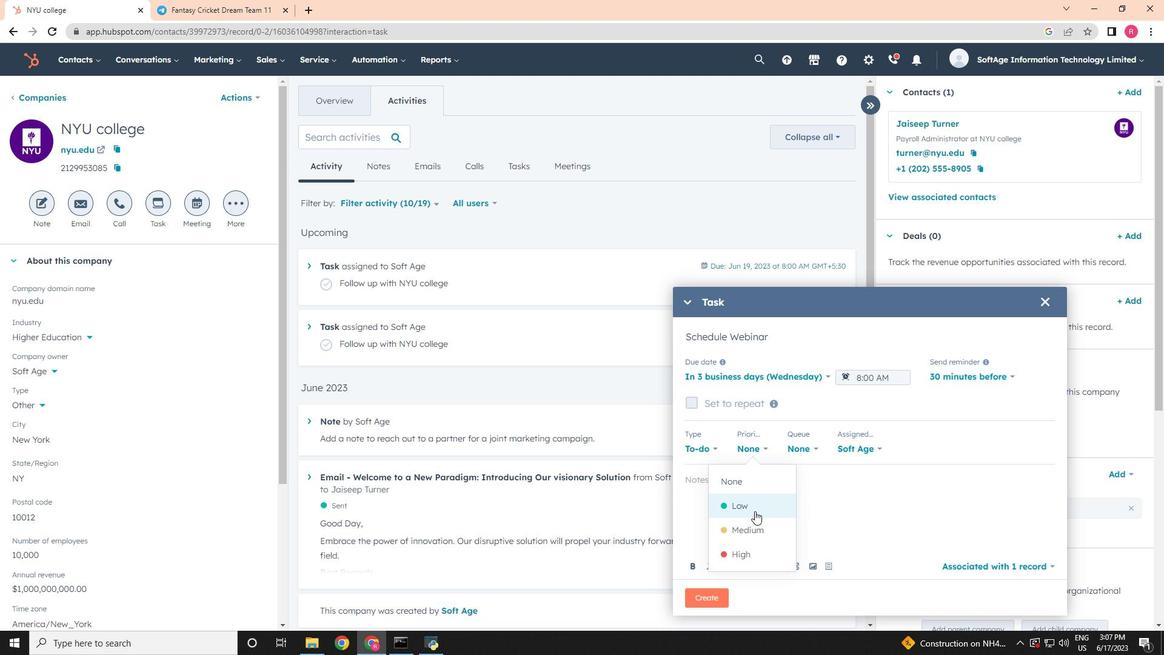
Action: Mouse pressed left at (755, 528)
Screenshot: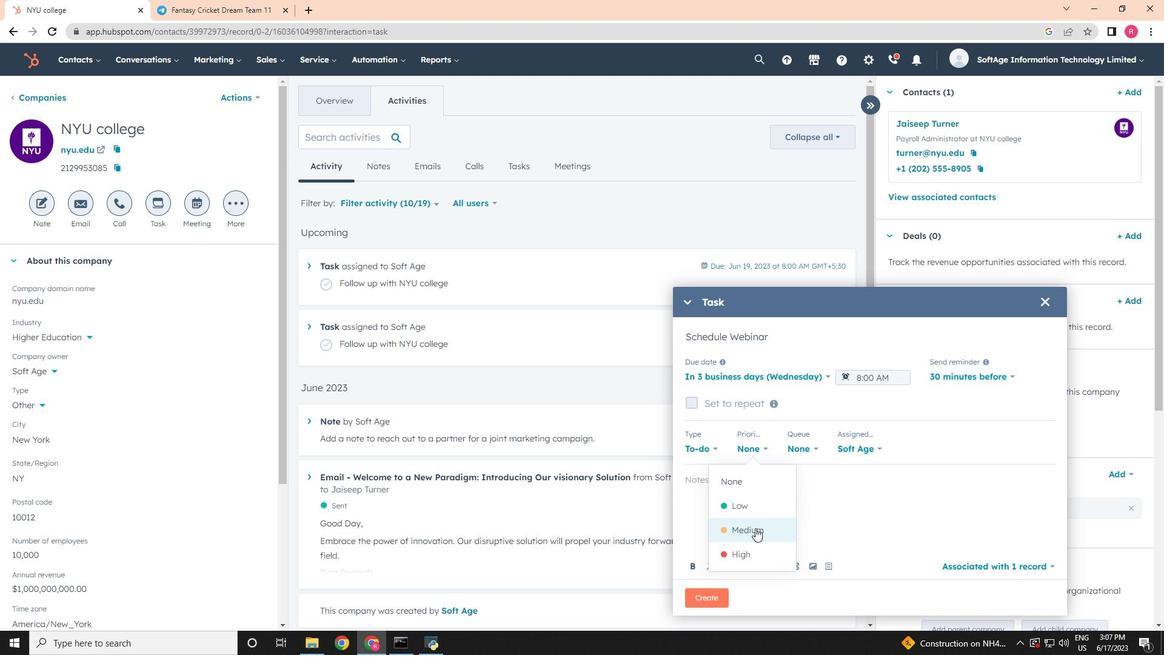 
Action: Mouse moved to (727, 482)
Screenshot: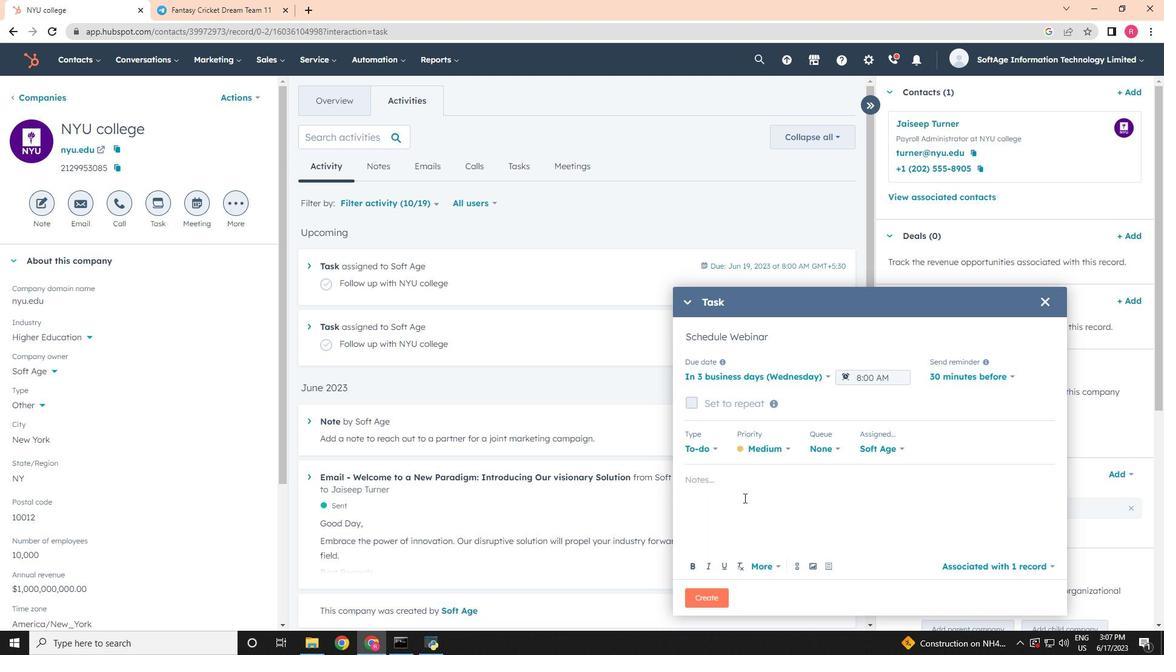 
Action: Mouse pressed left at (727, 482)
Screenshot: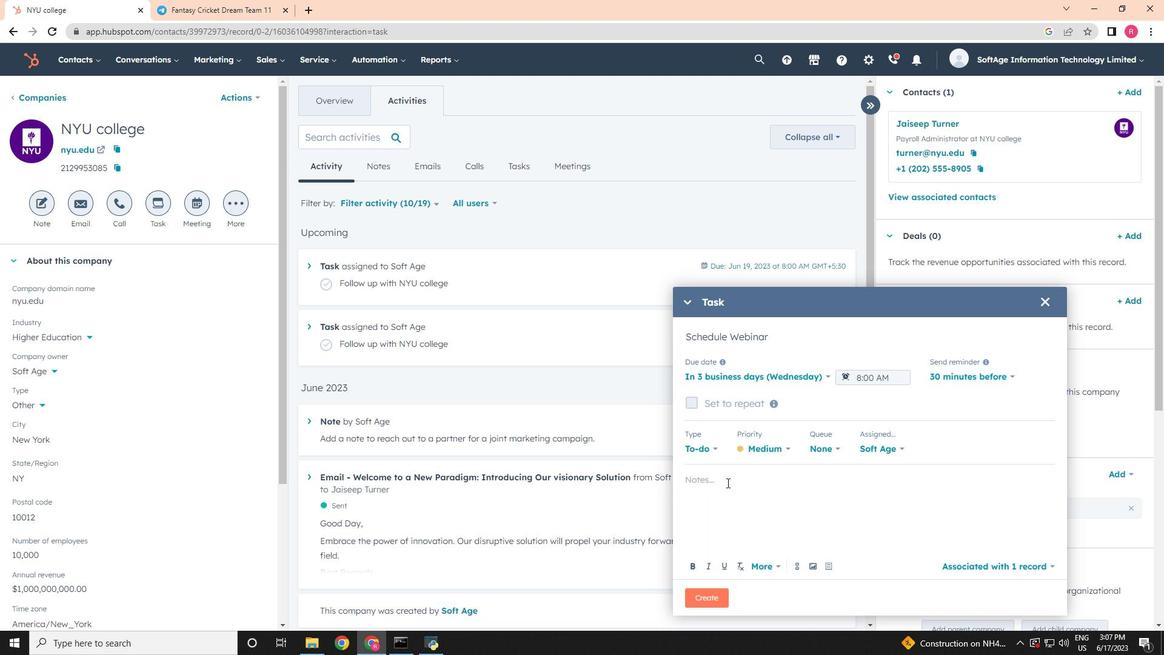 
Action: Key pressed <Key.shift>Review<Key.space>the<Key.space>attached<Key.space>proposal.
Screenshot: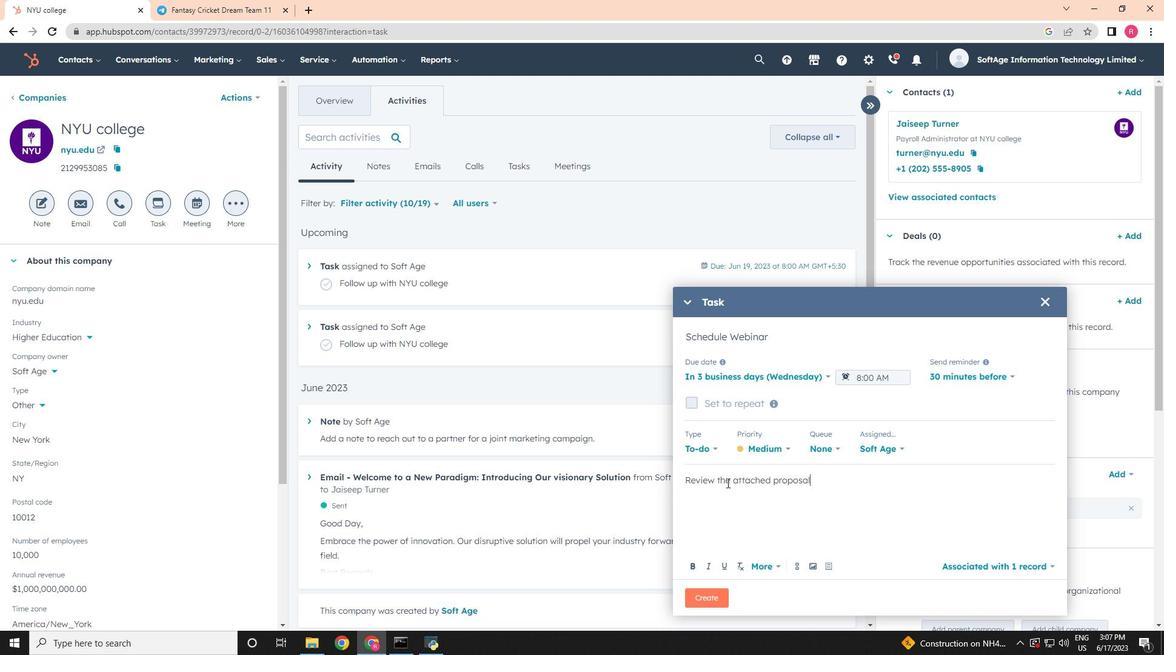 
Action: Mouse moved to (690, 595)
Screenshot: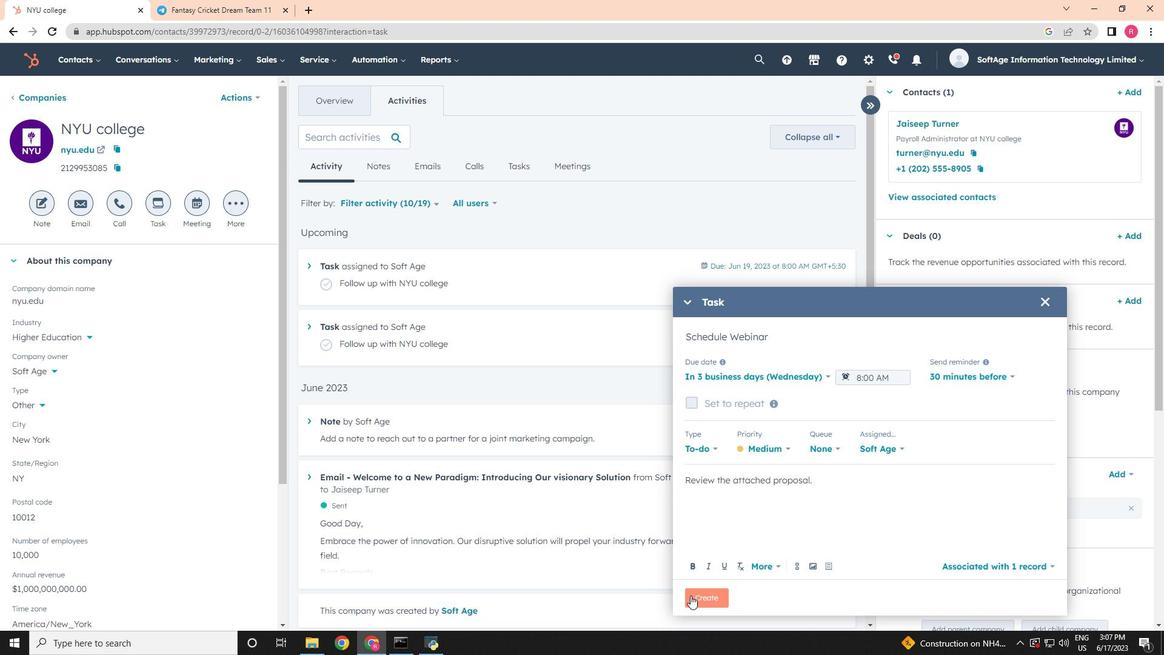 
Action: Mouse pressed left at (690, 595)
Screenshot: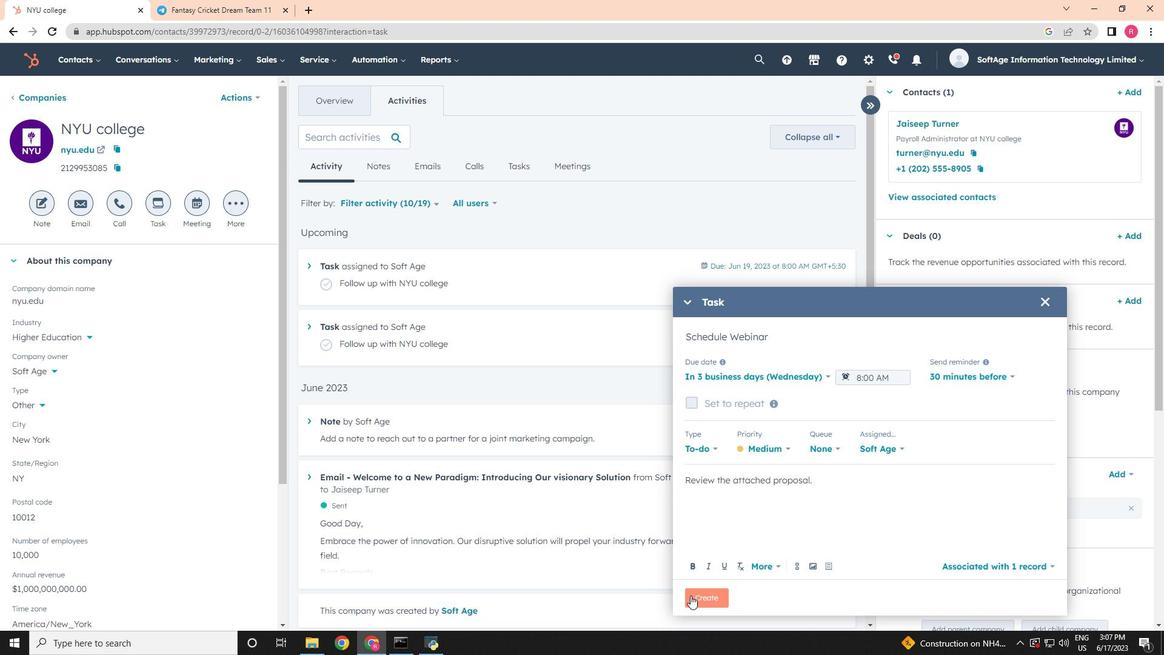 
